 Task: Create a due date automation trigger when advanced on, on the monday of the week a card is due add fields without custom field "Resume" set to a number lower or equal to 1 and greater than 10 at 11:00 AM.
Action: Mouse moved to (1407, 108)
Screenshot: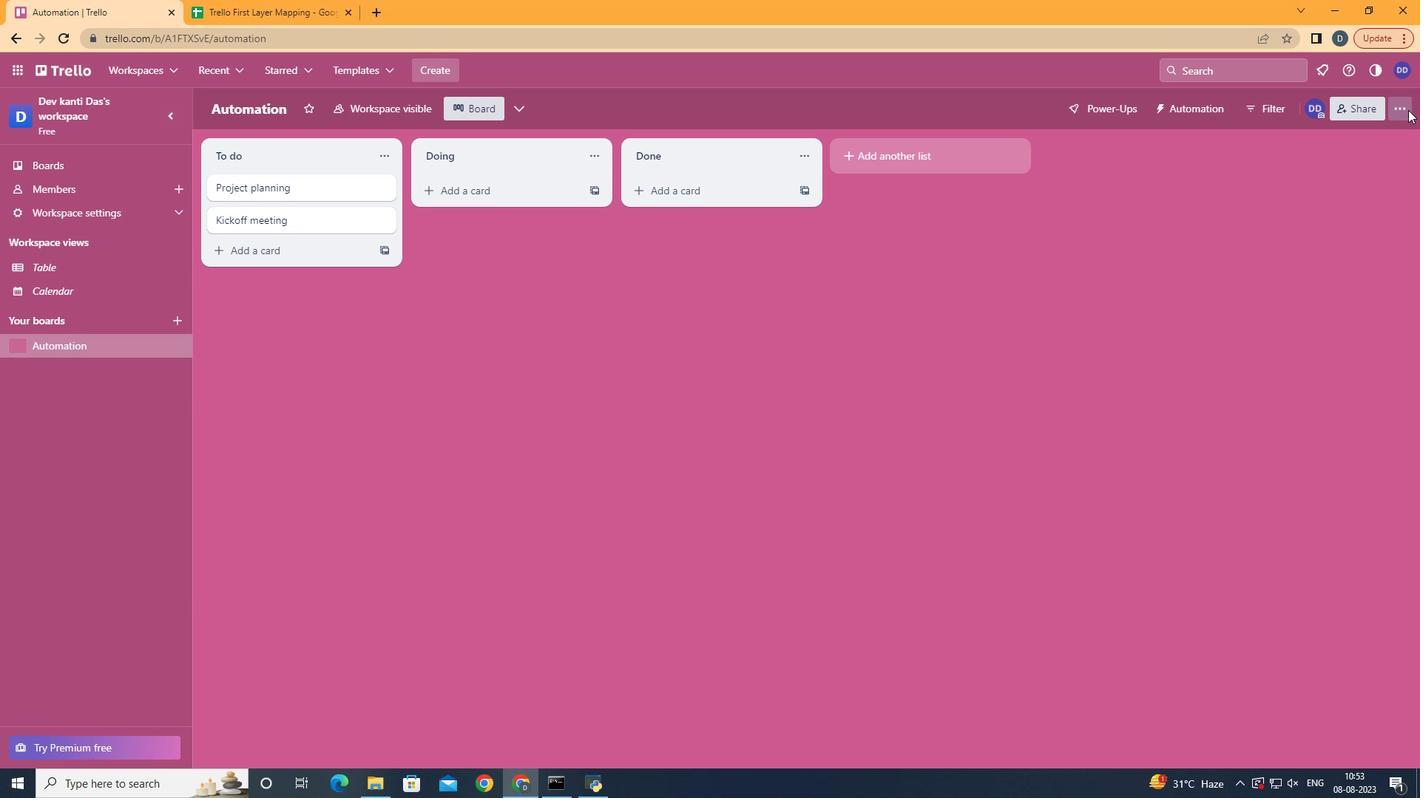 
Action: Mouse pressed left at (1407, 108)
Screenshot: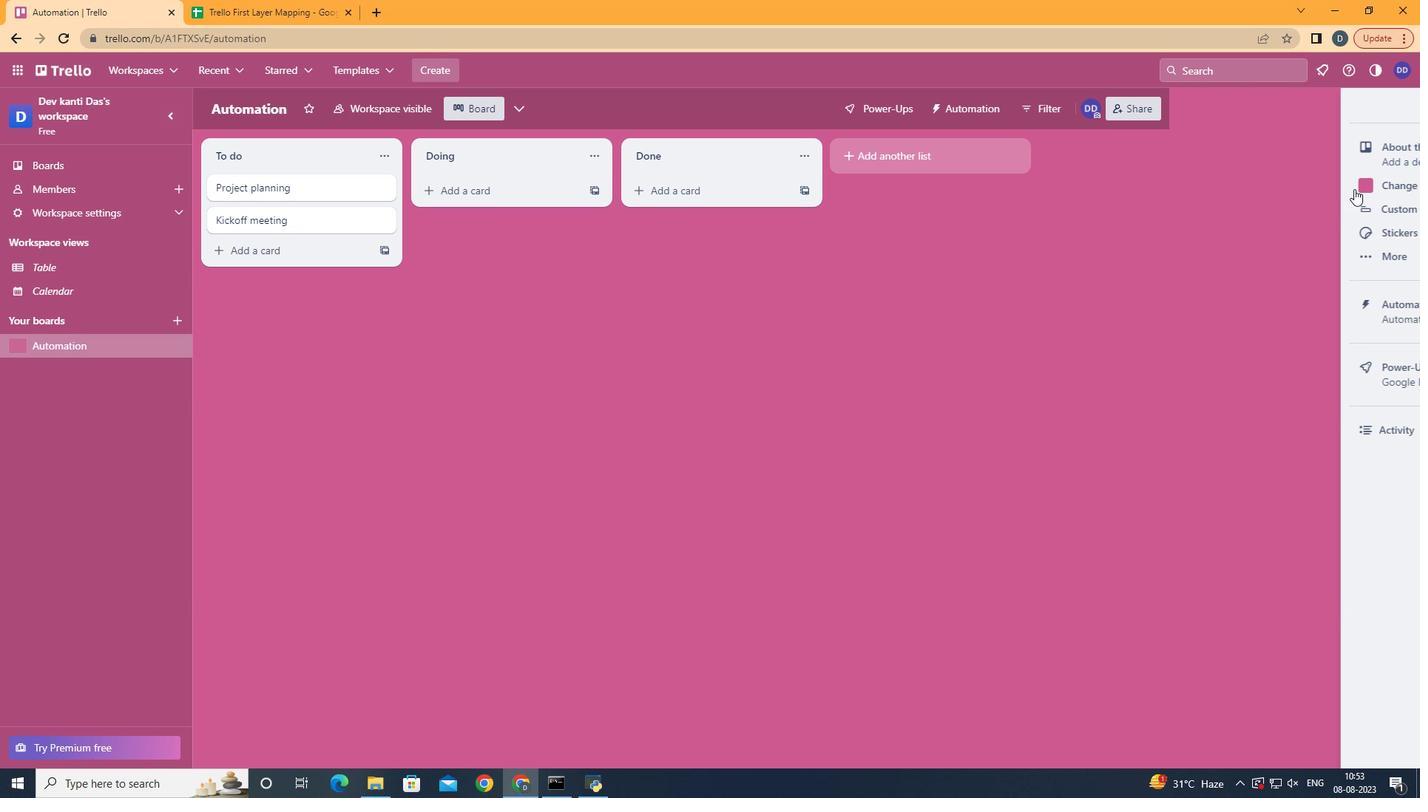 
Action: Mouse moved to (1289, 294)
Screenshot: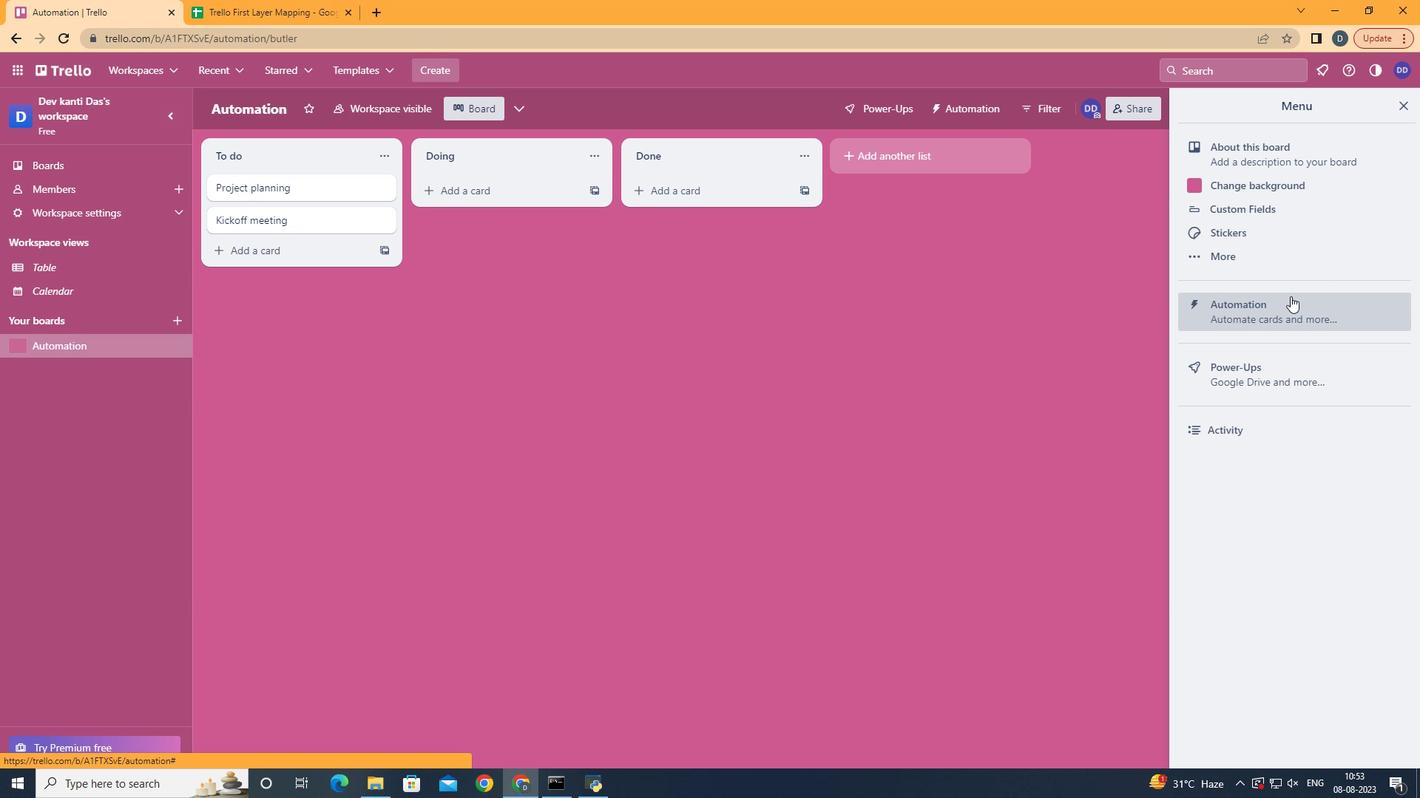 
Action: Mouse pressed left at (1289, 294)
Screenshot: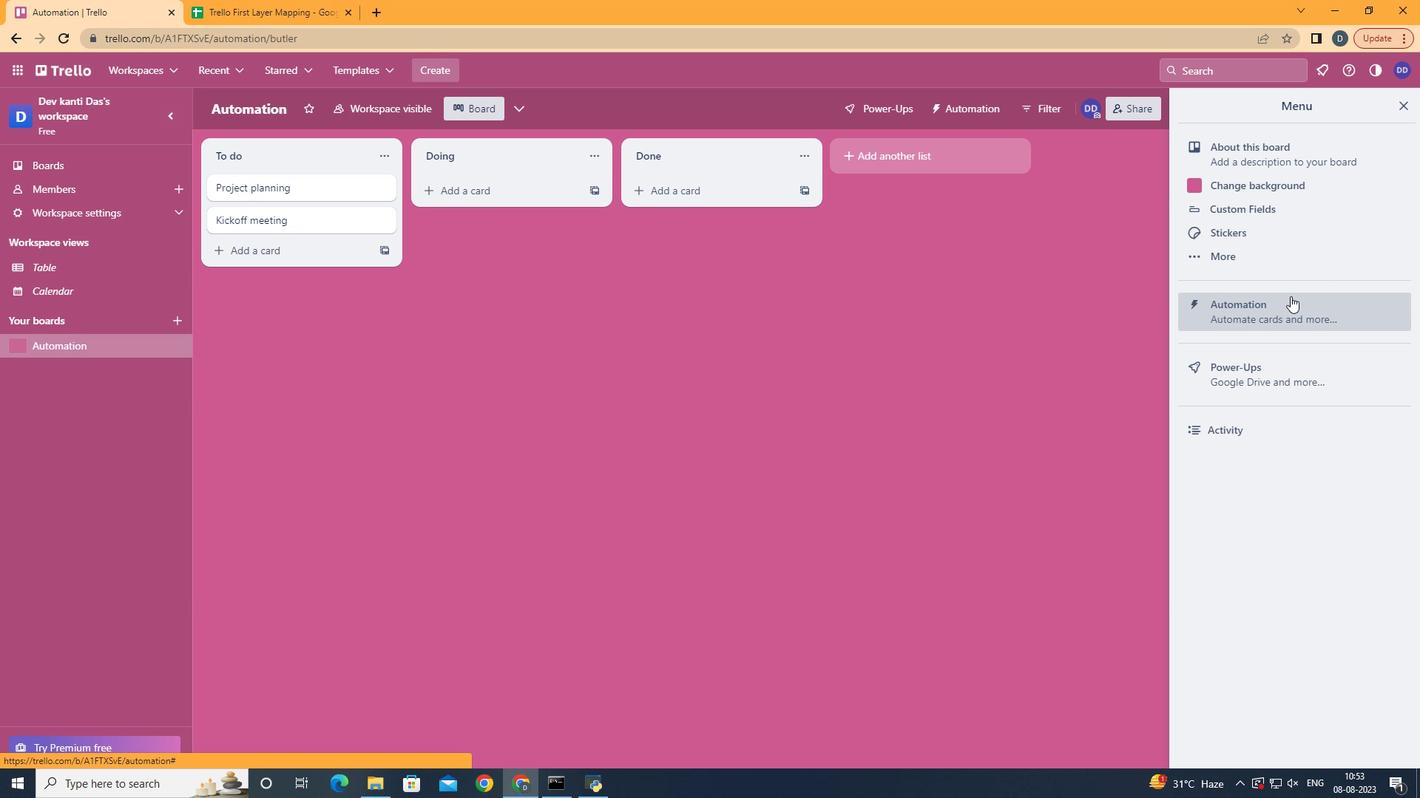 
Action: Mouse moved to (264, 304)
Screenshot: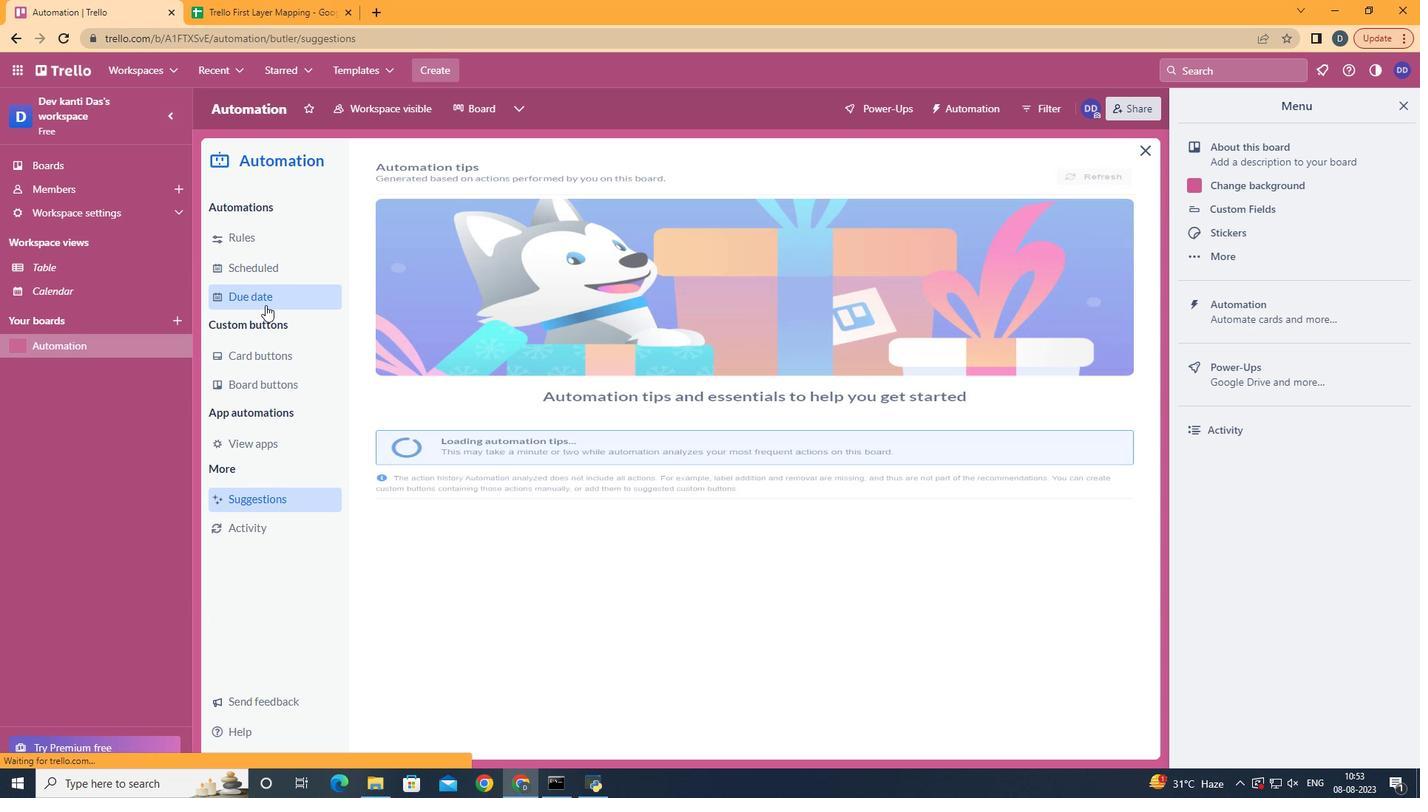 
Action: Mouse pressed left at (264, 304)
Screenshot: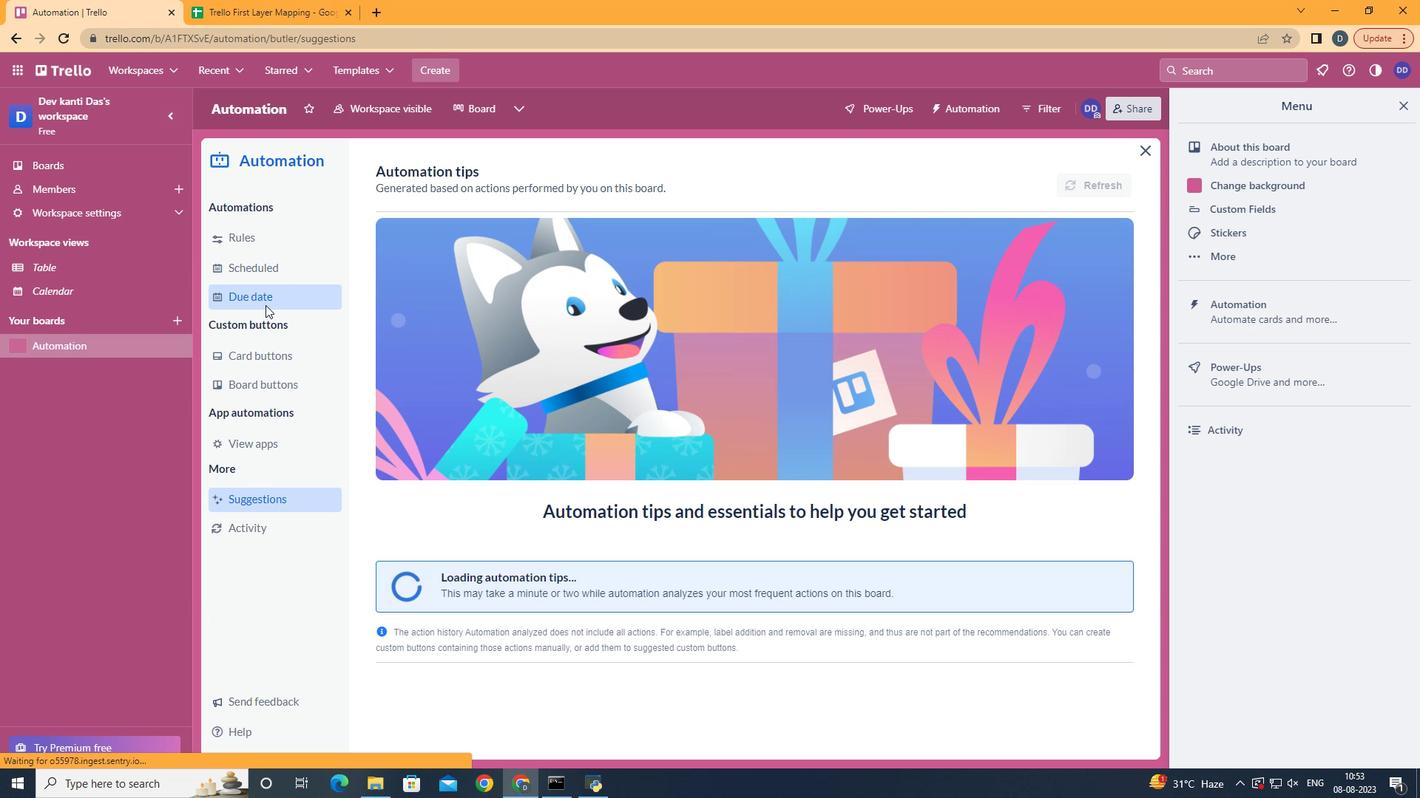 
Action: Mouse moved to (1052, 176)
Screenshot: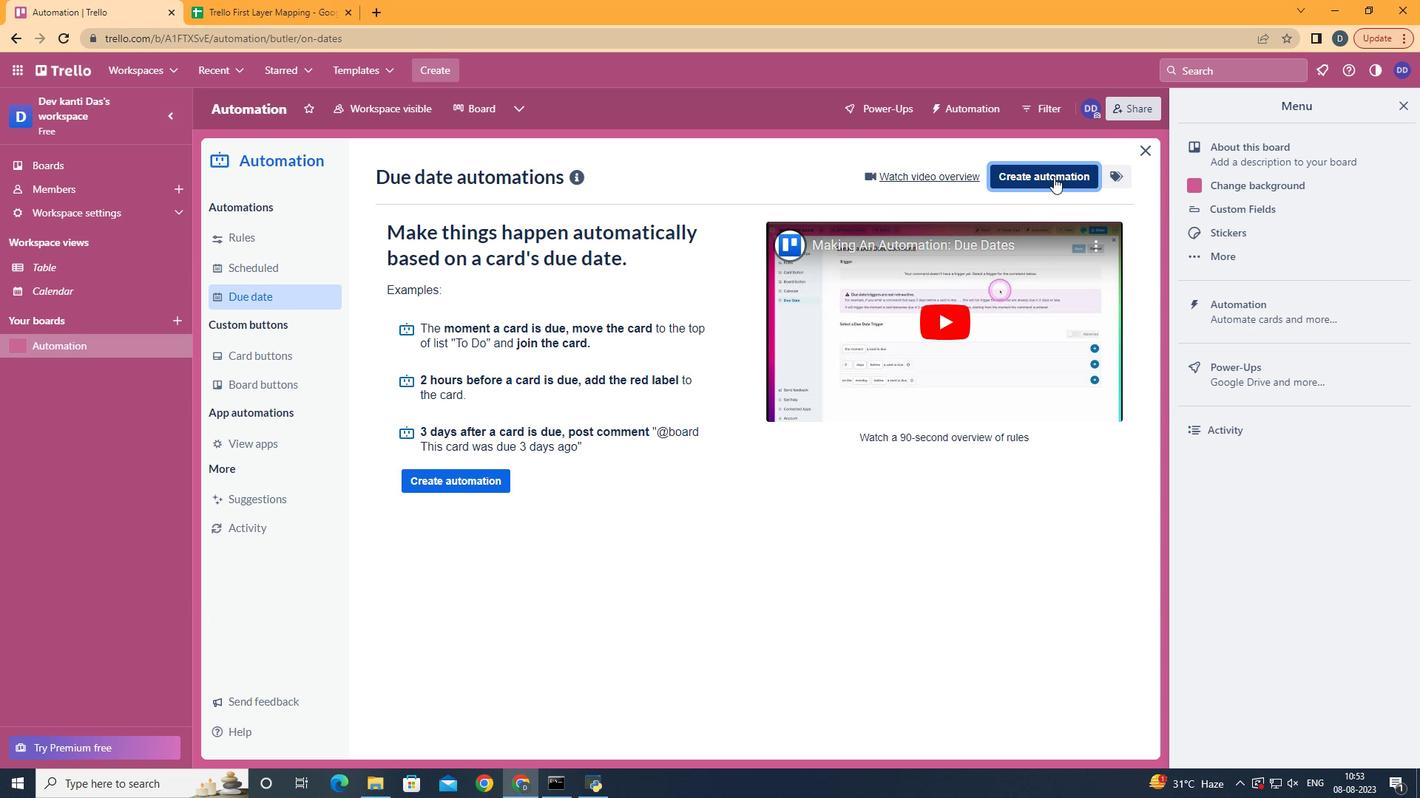
Action: Mouse pressed left at (1052, 176)
Screenshot: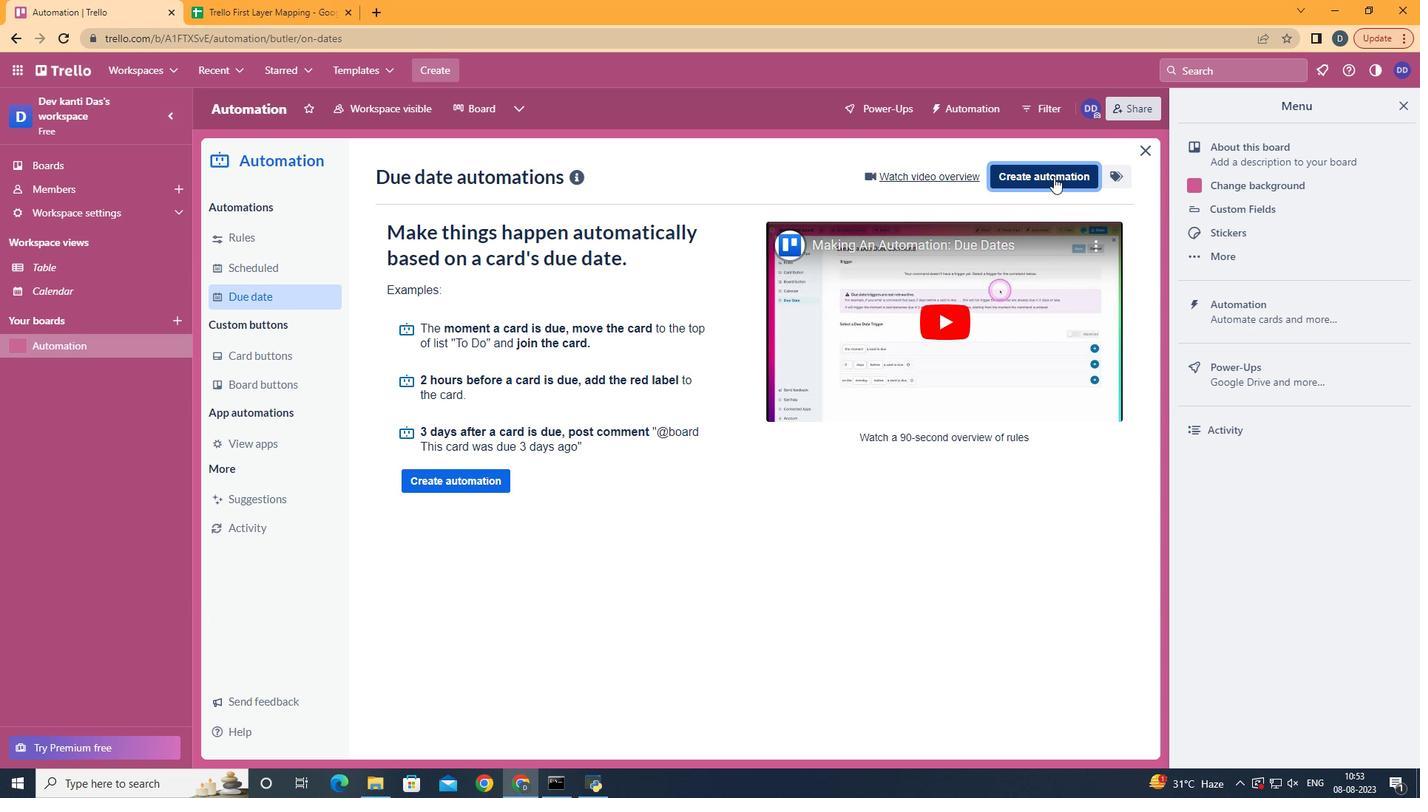 
Action: Mouse moved to (740, 322)
Screenshot: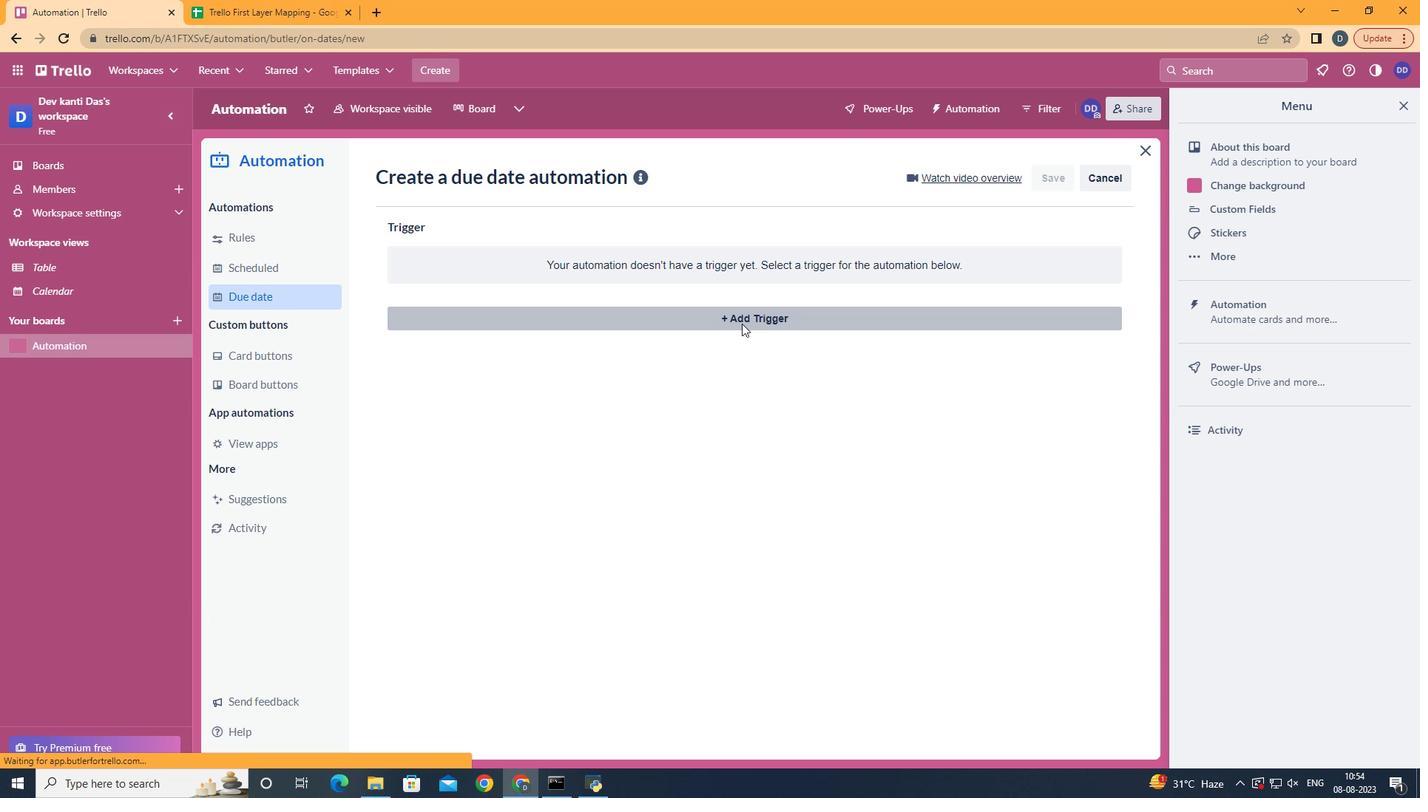 
Action: Mouse pressed left at (740, 322)
Screenshot: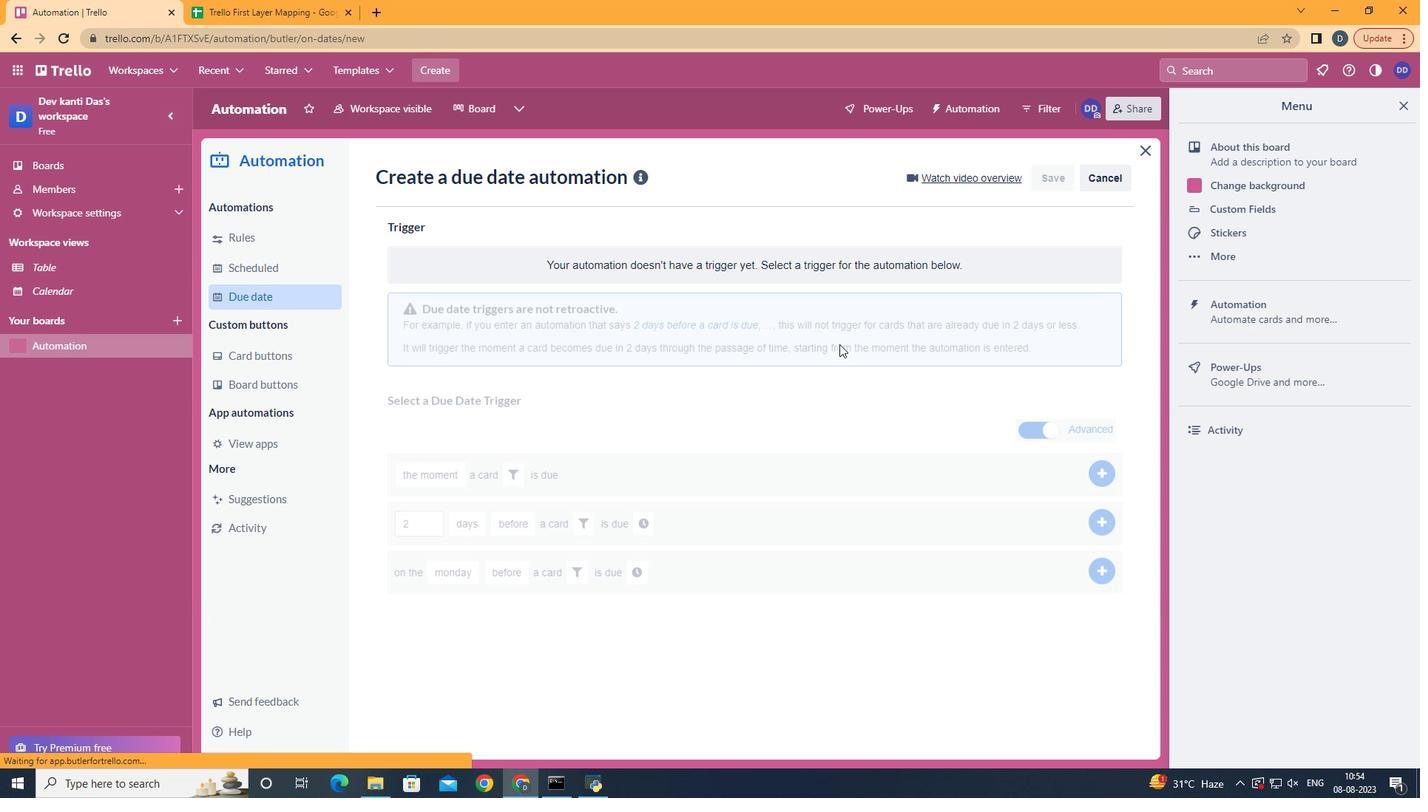 
Action: Mouse moved to (480, 381)
Screenshot: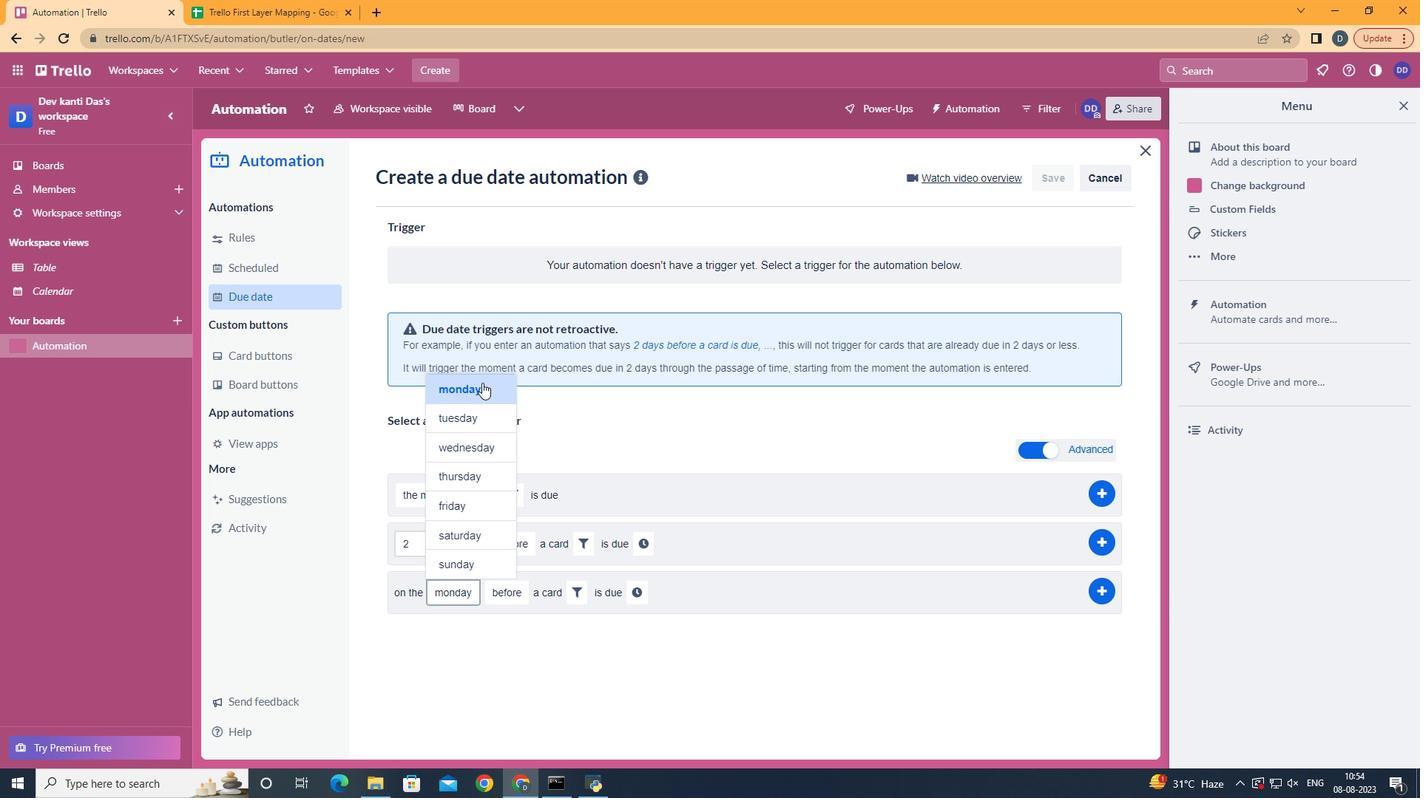 
Action: Mouse pressed left at (480, 381)
Screenshot: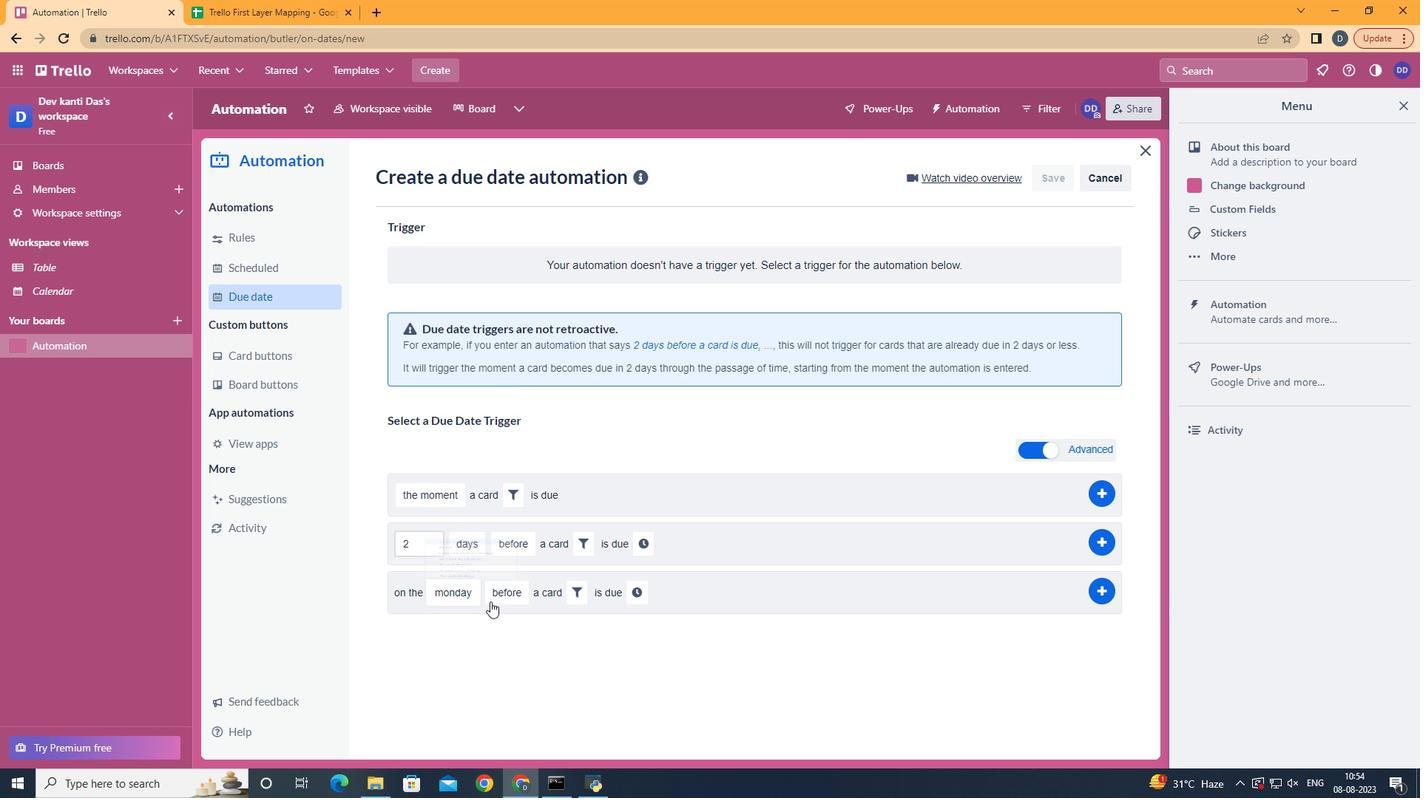 
Action: Mouse moved to (530, 685)
Screenshot: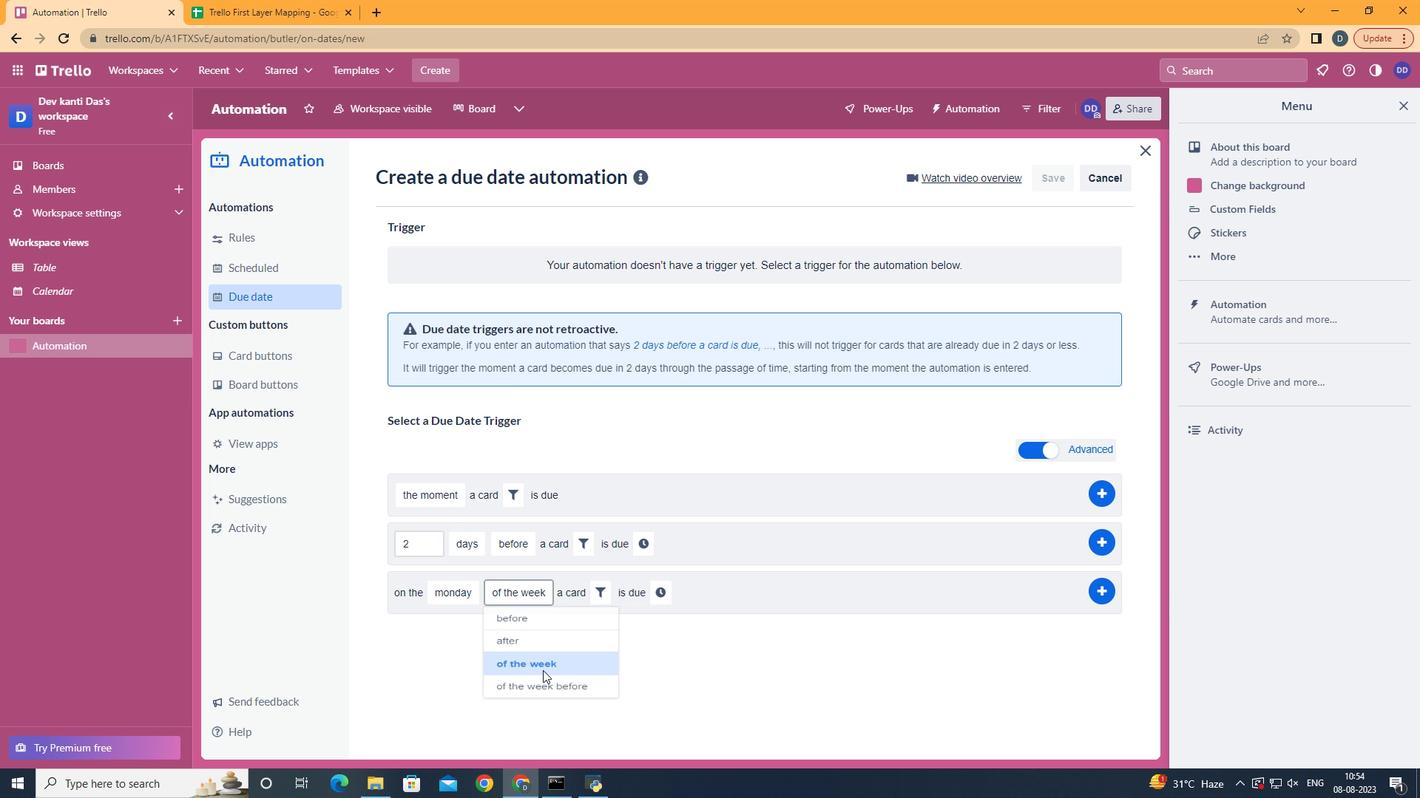
Action: Mouse pressed left at (530, 685)
Screenshot: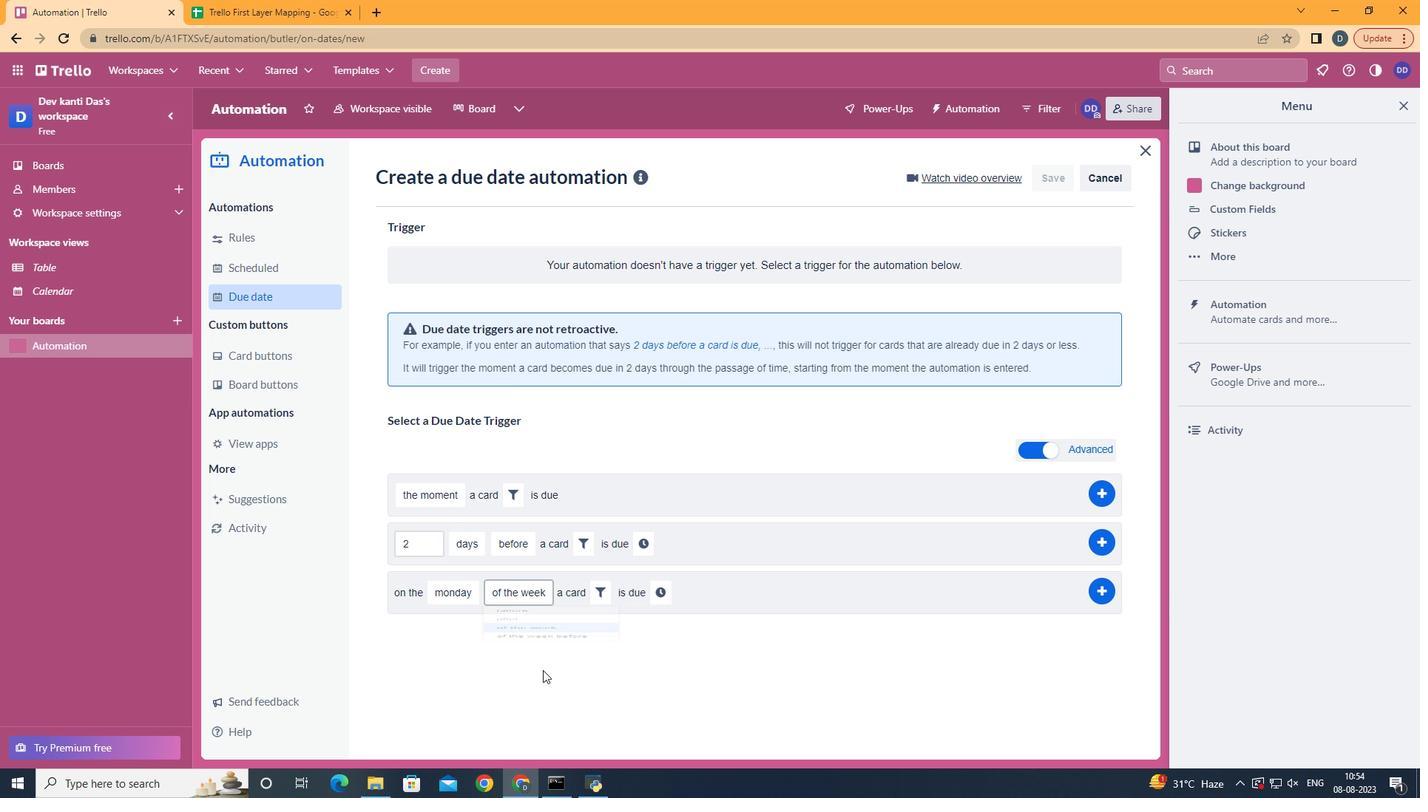 
Action: Mouse moved to (604, 601)
Screenshot: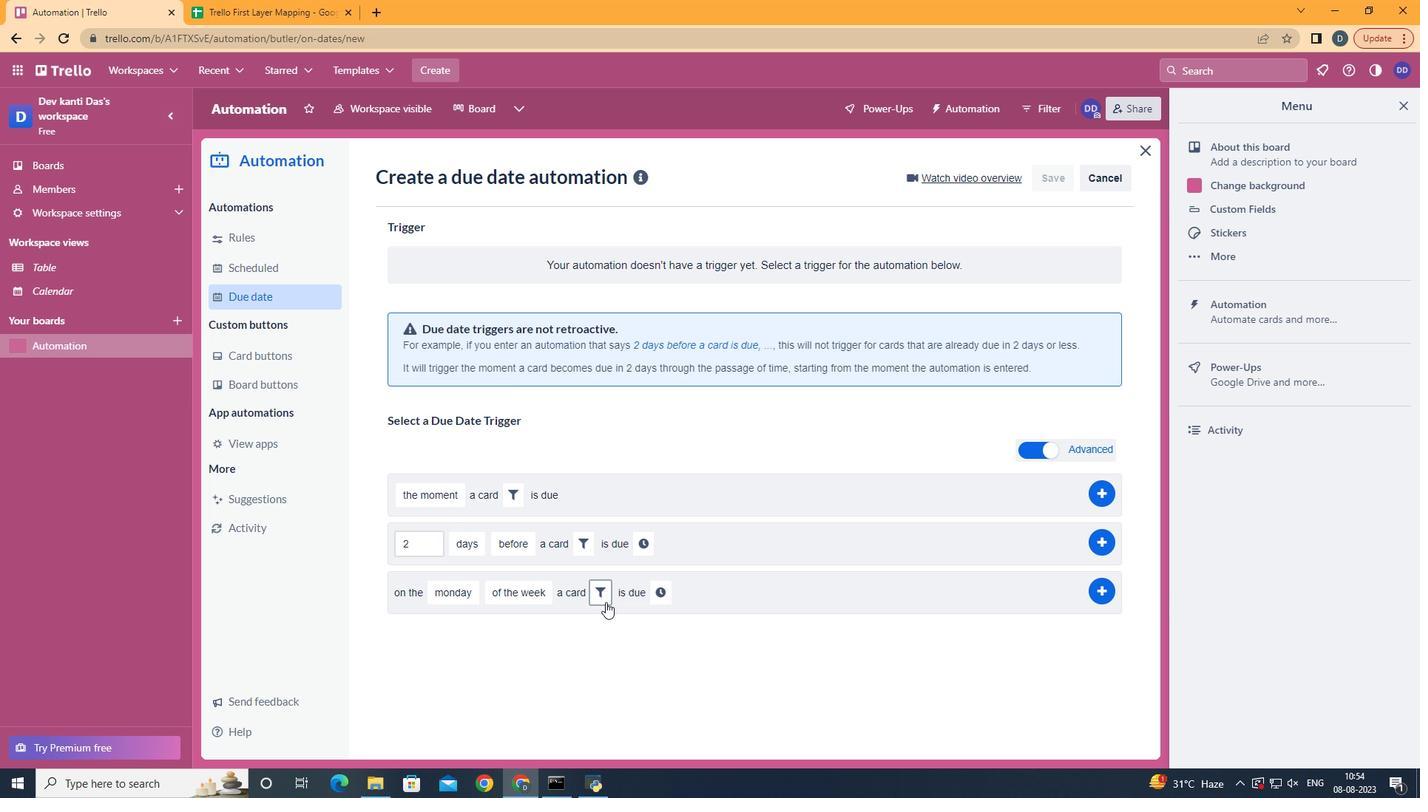 
Action: Mouse pressed left at (604, 601)
Screenshot: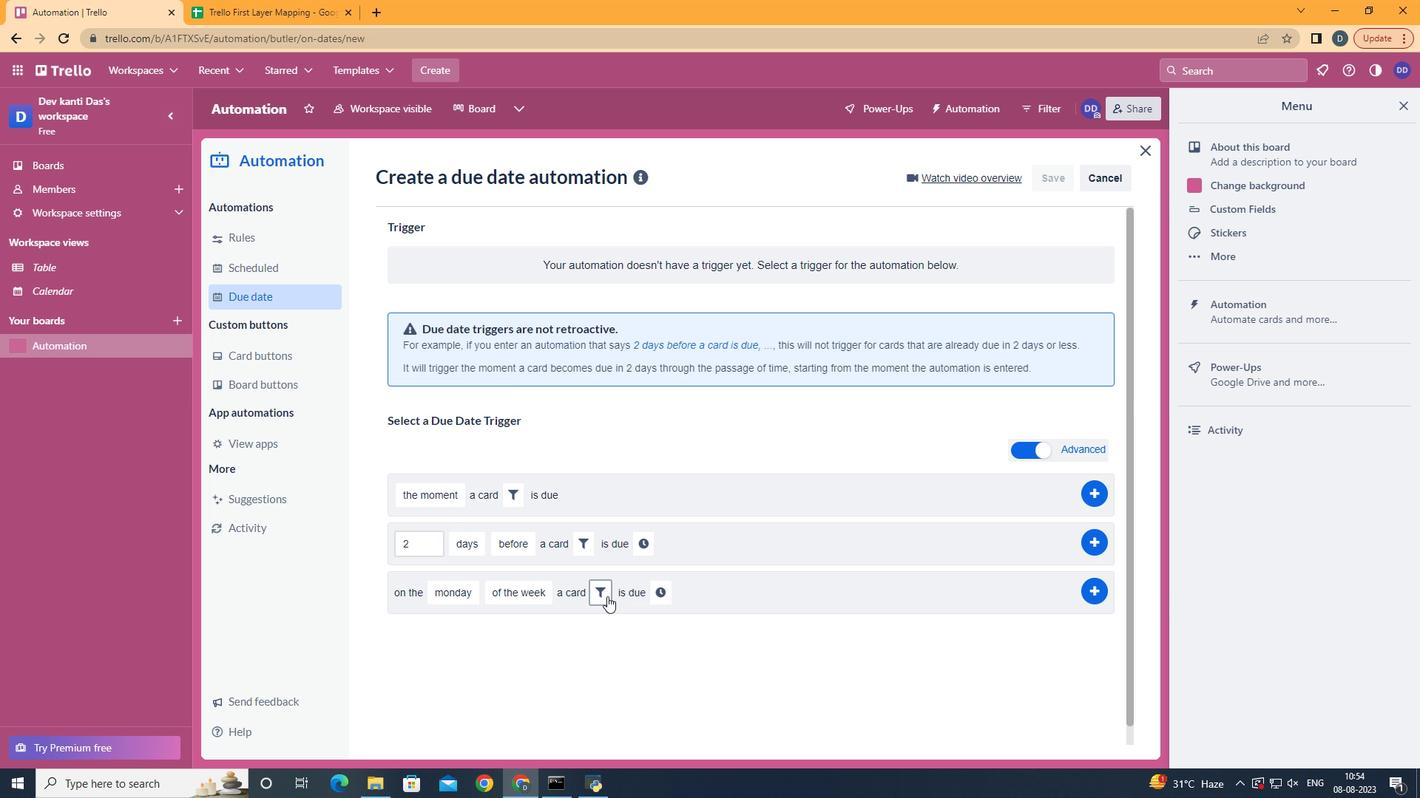 
Action: Mouse moved to (835, 639)
Screenshot: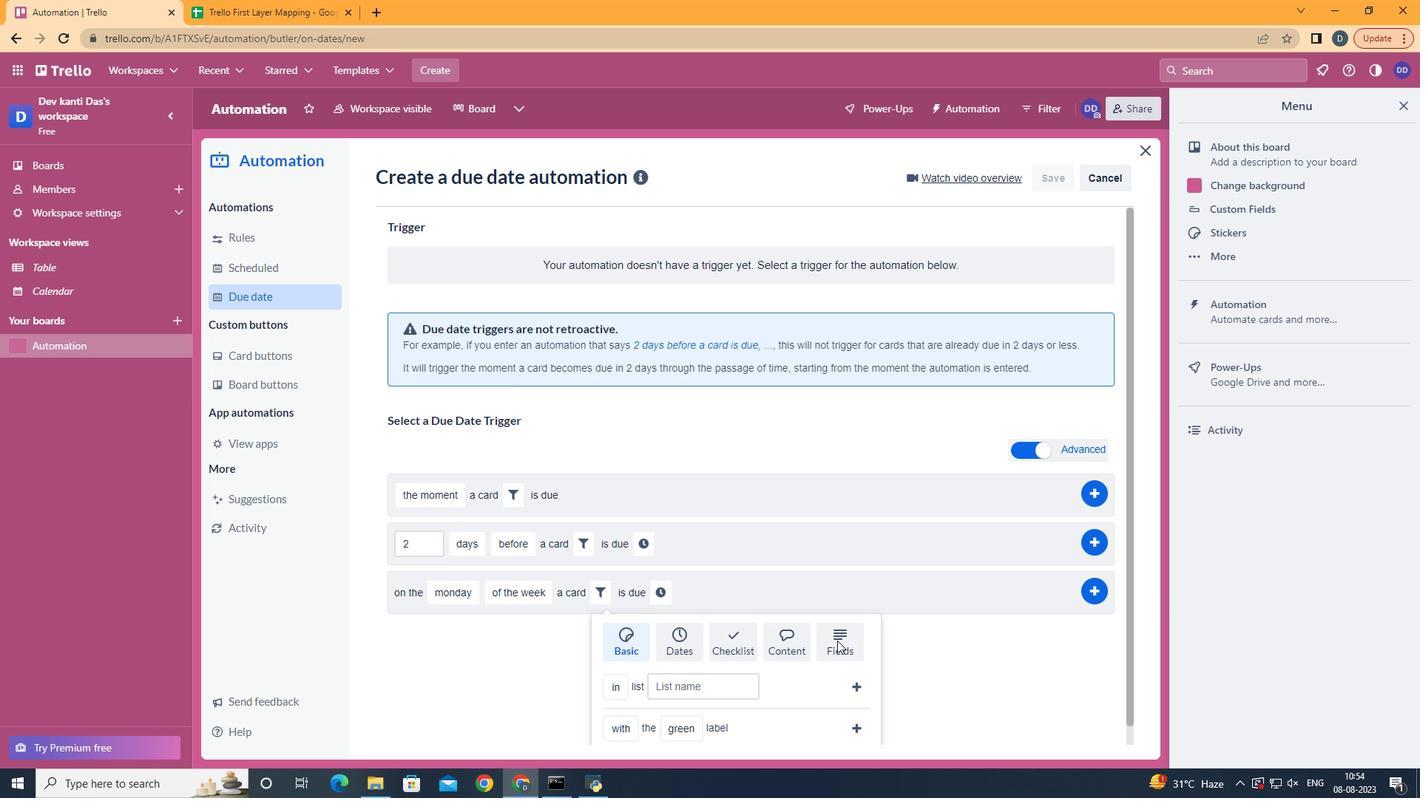 
Action: Mouse pressed left at (835, 639)
Screenshot: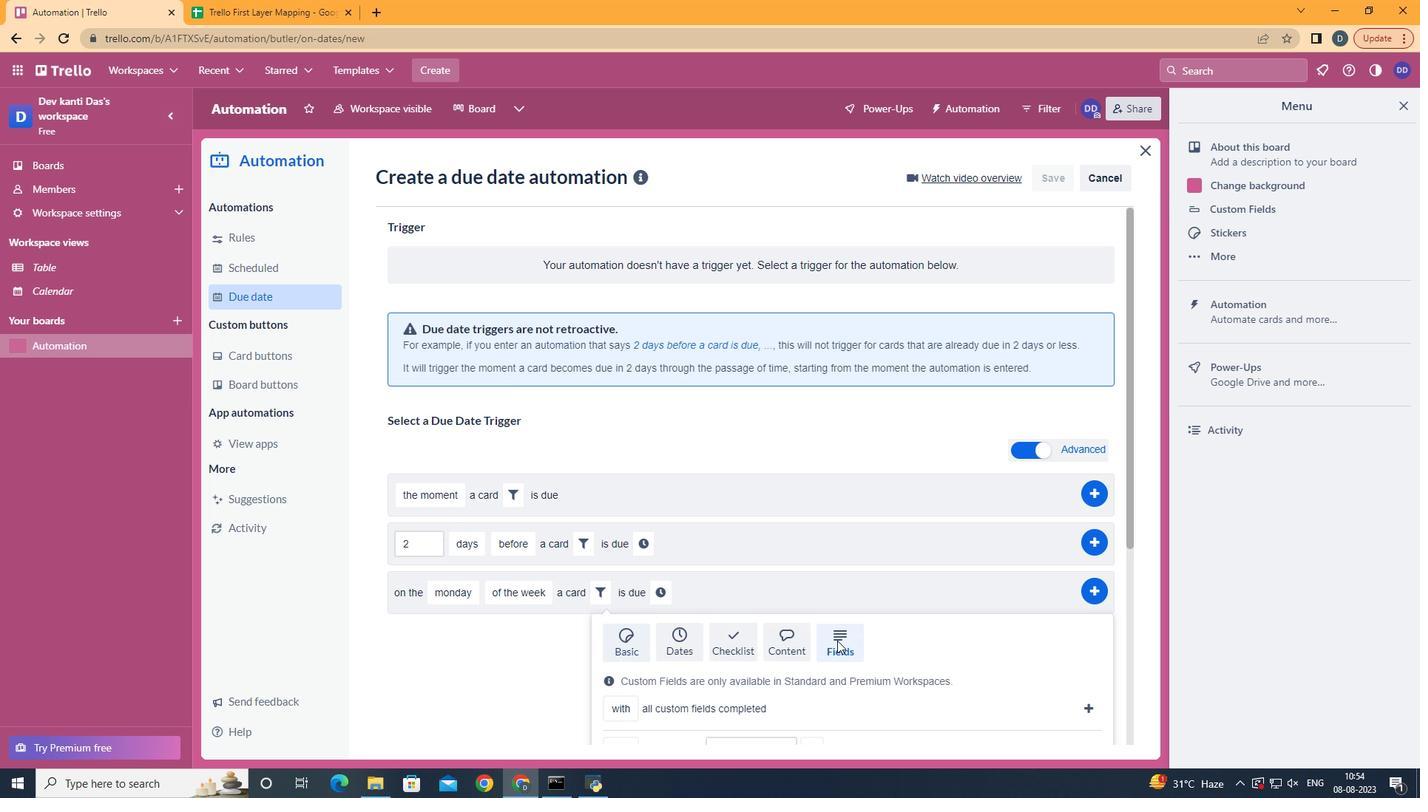 
Action: Mouse scrolled (835, 639) with delta (0, 0)
Screenshot: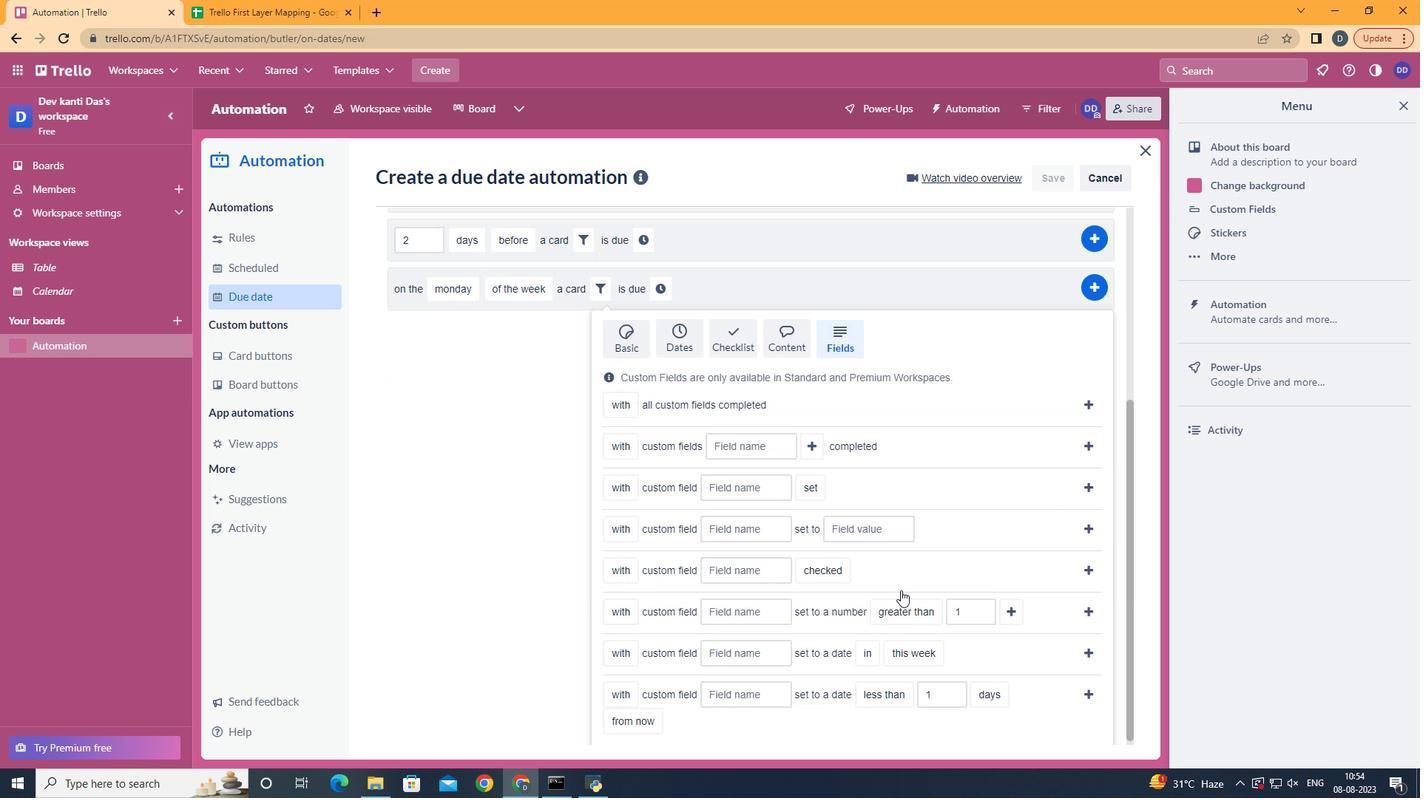 
Action: Mouse scrolled (835, 639) with delta (0, 0)
Screenshot: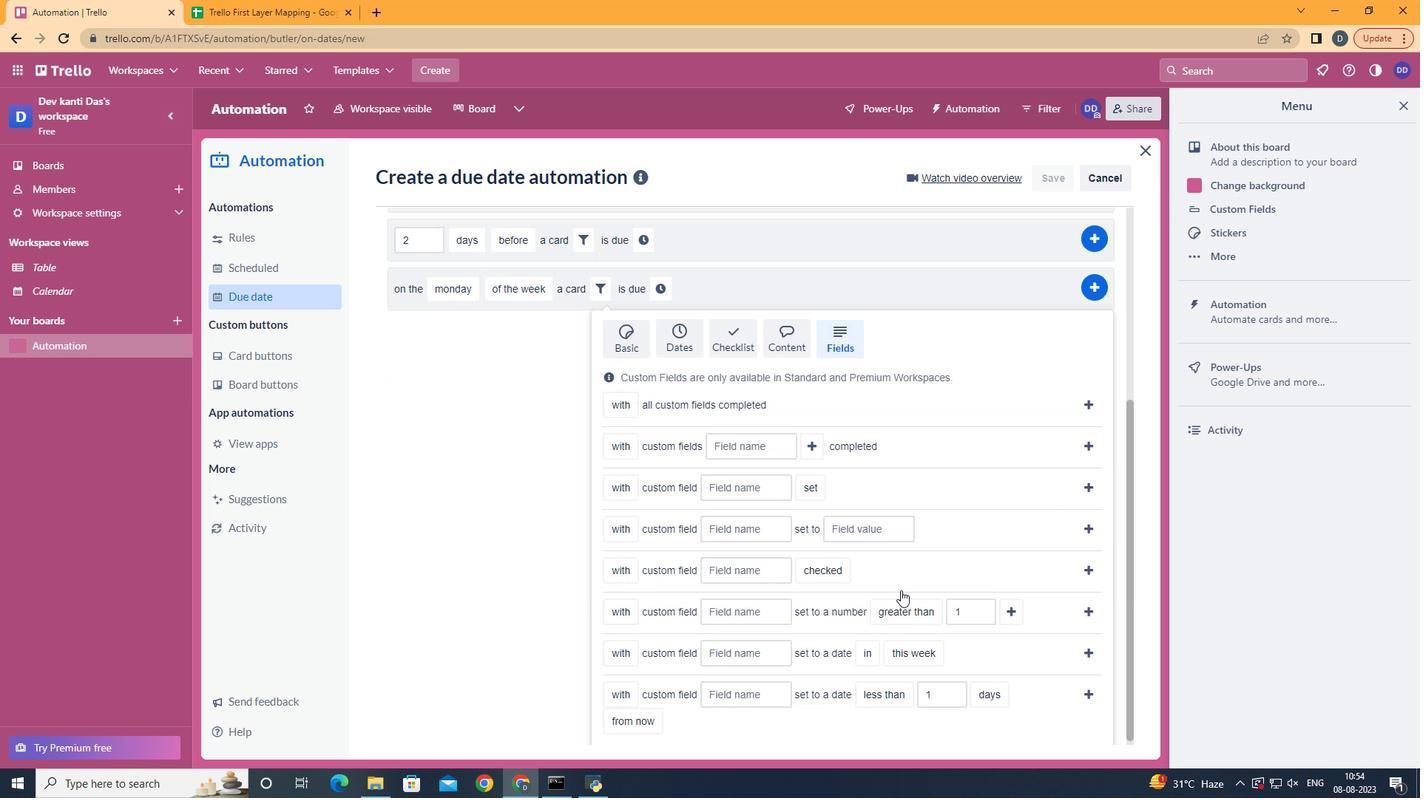
Action: Mouse scrolled (835, 639) with delta (0, 0)
Screenshot: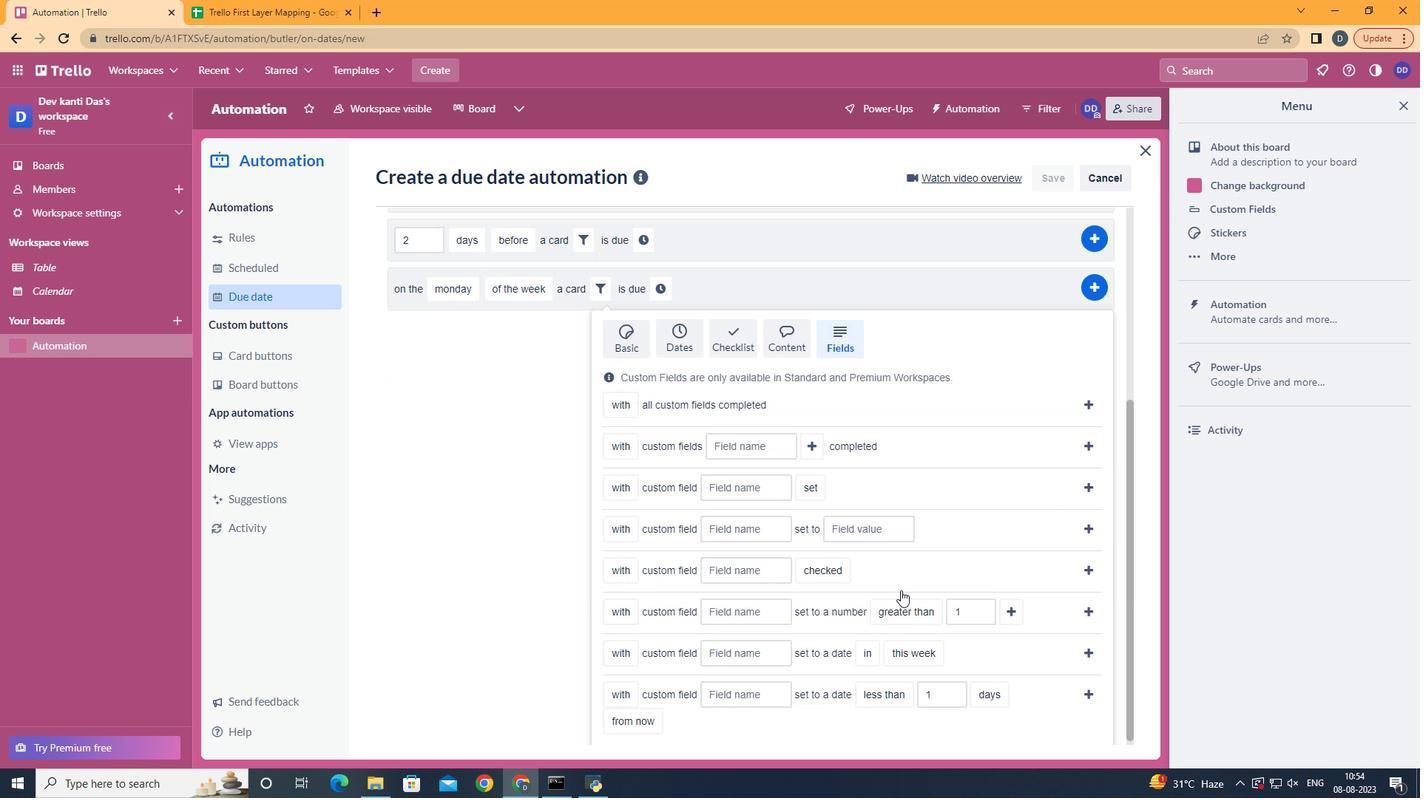 
Action: Mouse scrolled (835, 639) with delta (0, 0)
Screenshot: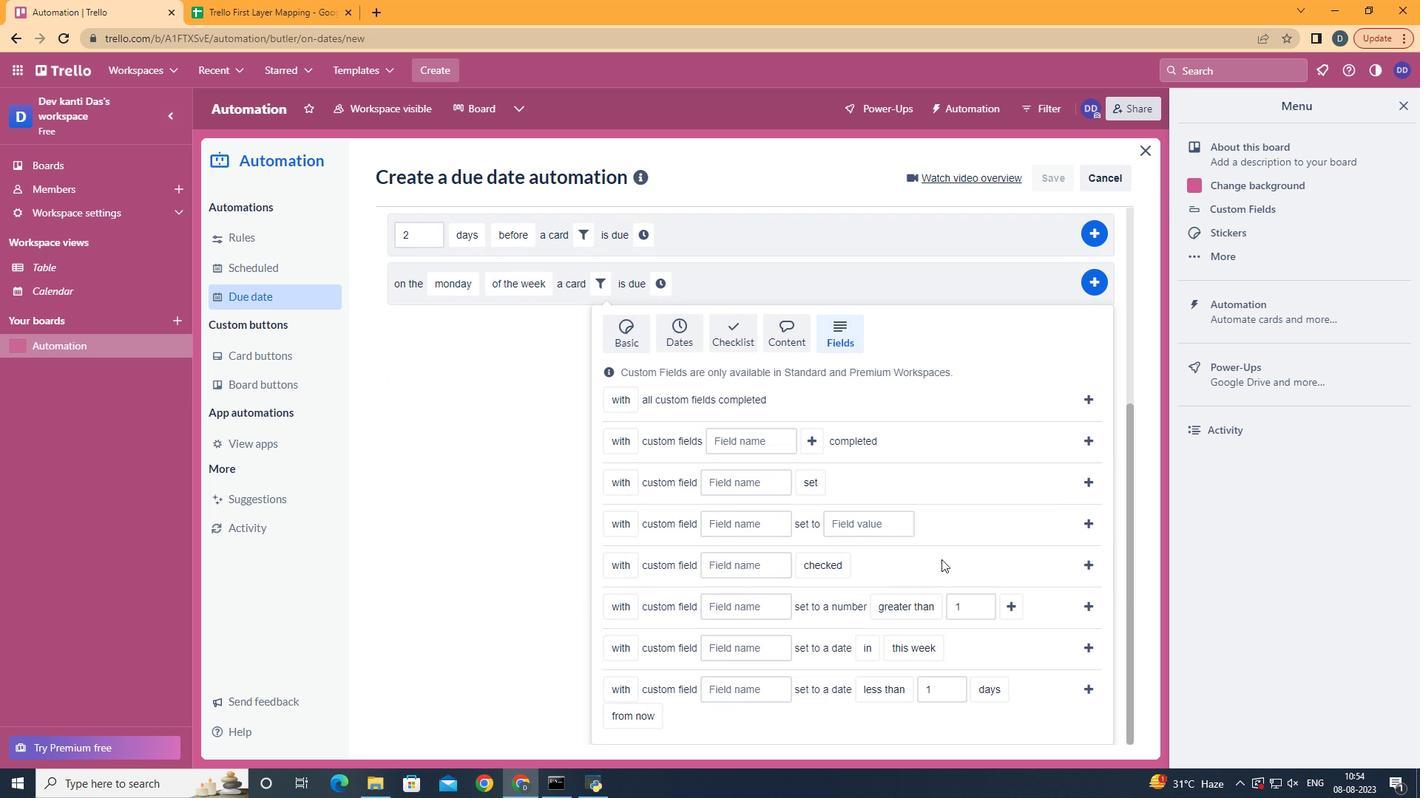 
Action: Mouse scrolled (835, 639) with delta (0, 0)
Screenshot: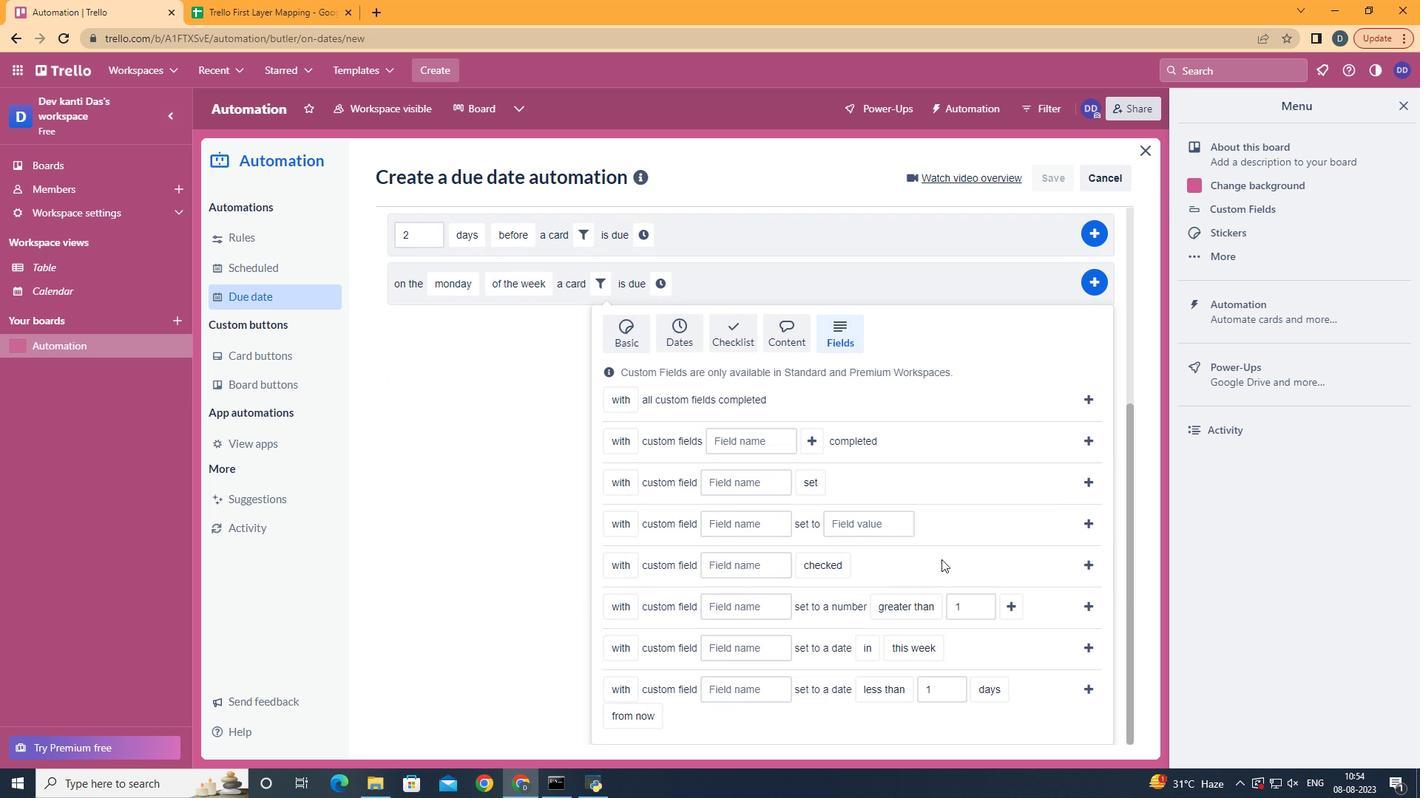 
Action: Mouse scrolled (835, 639) with delta (0, 0)
Screenshot: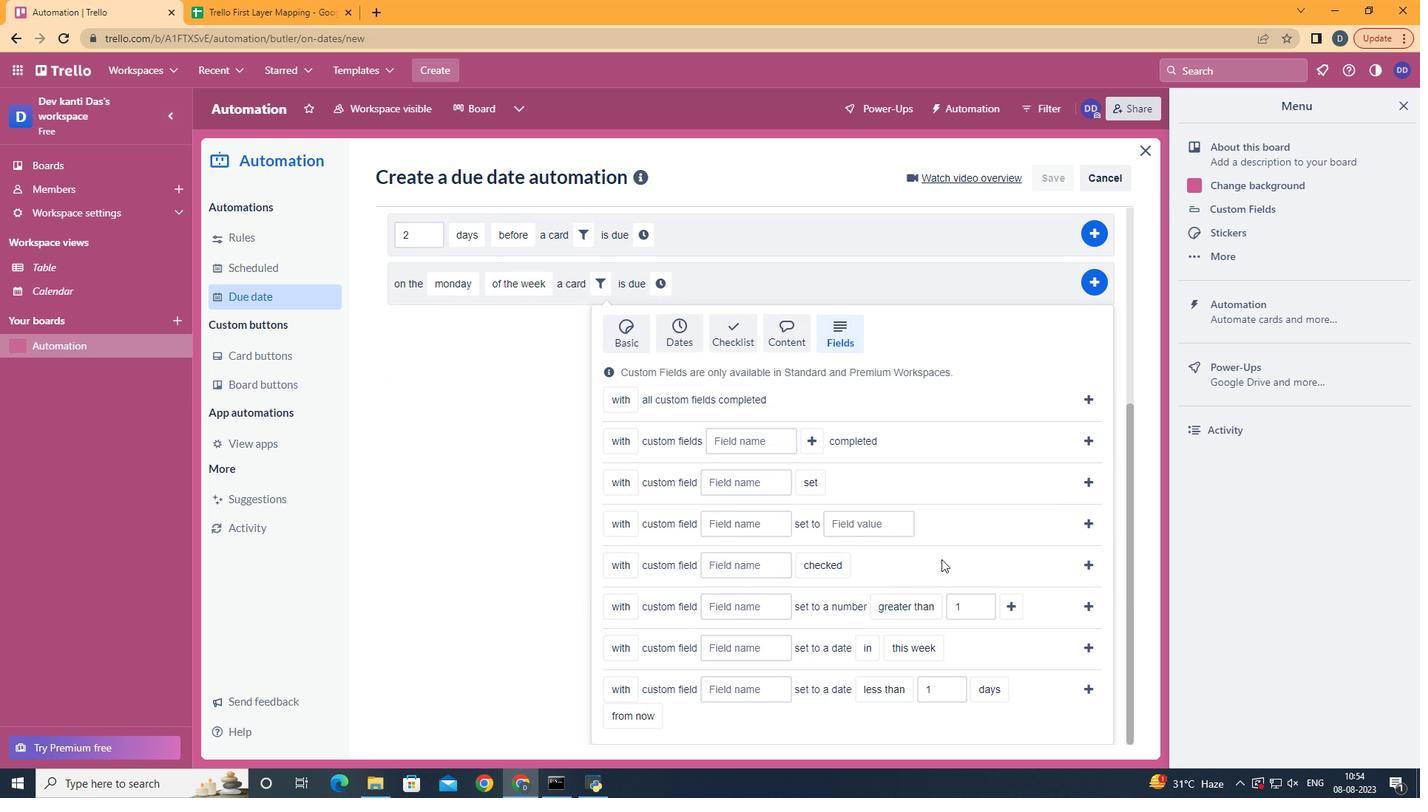 
Action: Mouse moved to (637, 666)
Screenshot: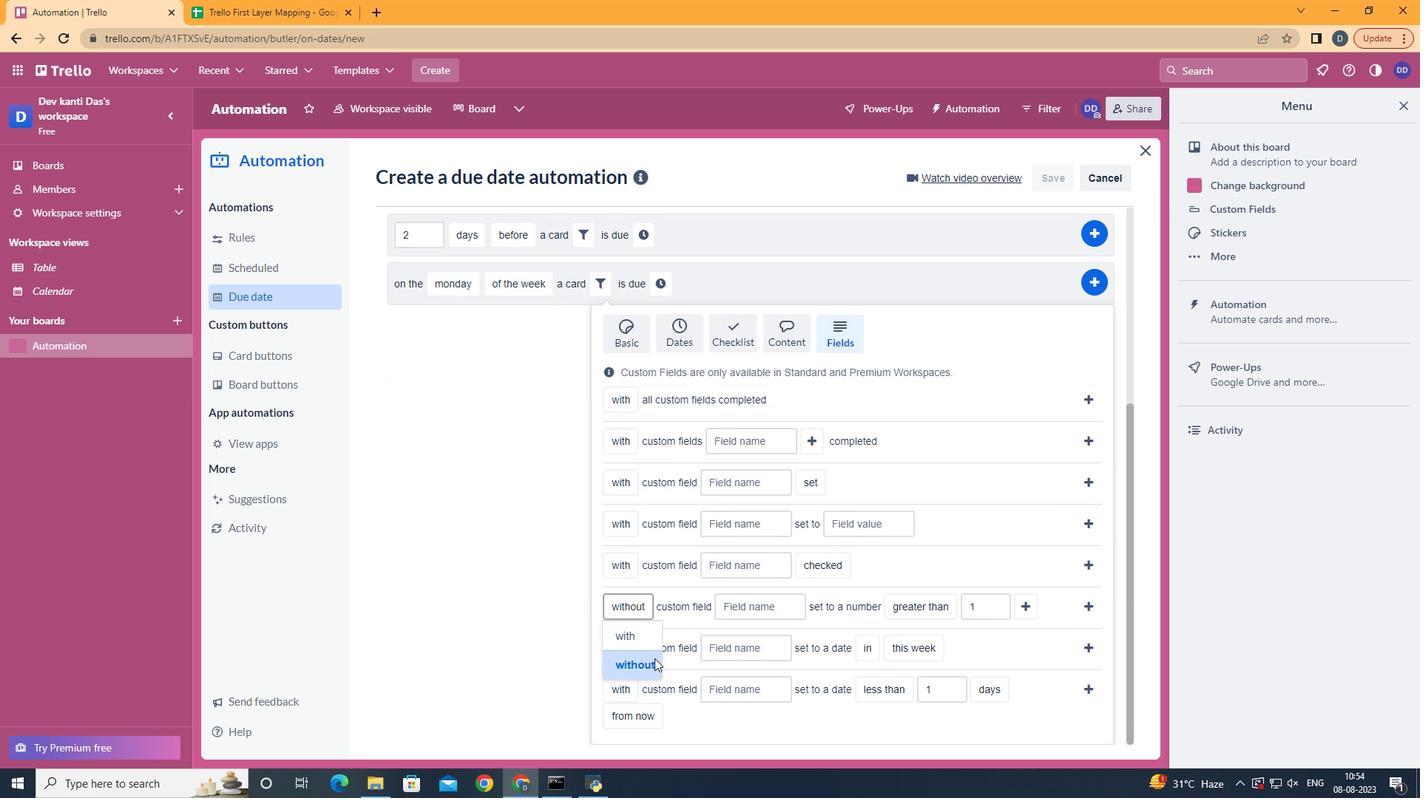 
Action: Mouse pressed left at (637, 666)
Screenshot: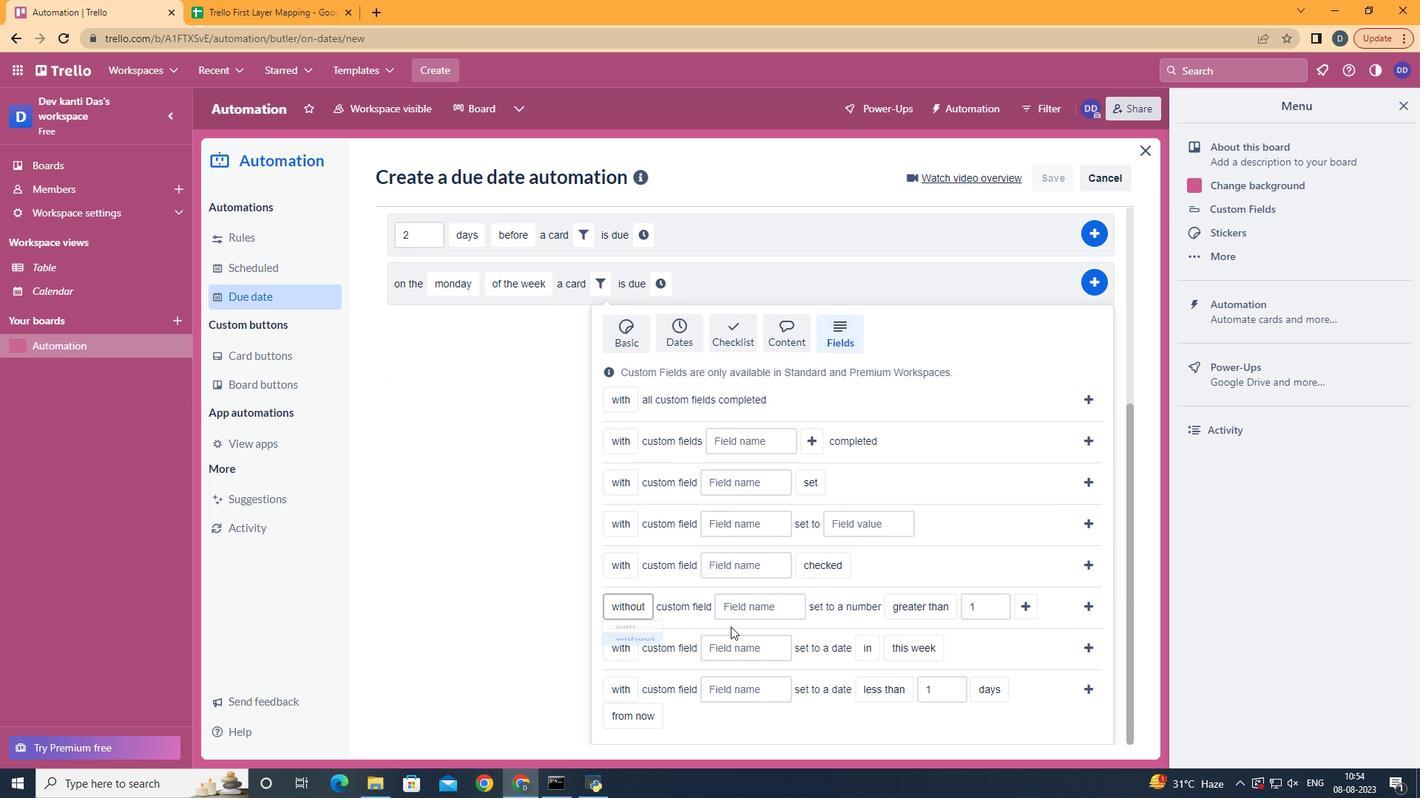 
Action: Mouse moved to (765, 611)
Screenshot: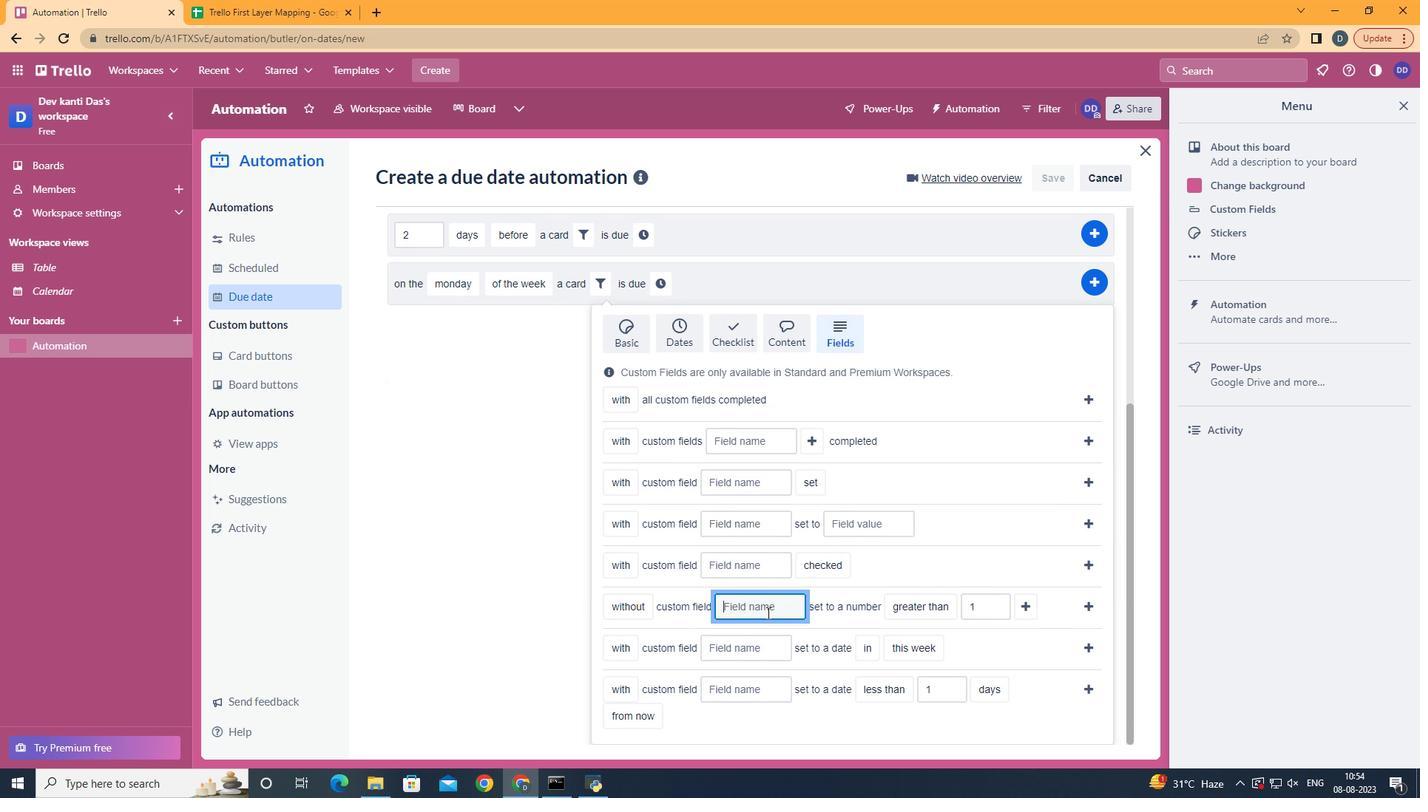 
Action: Mouse pressed left at (765, 611)
Screenshot: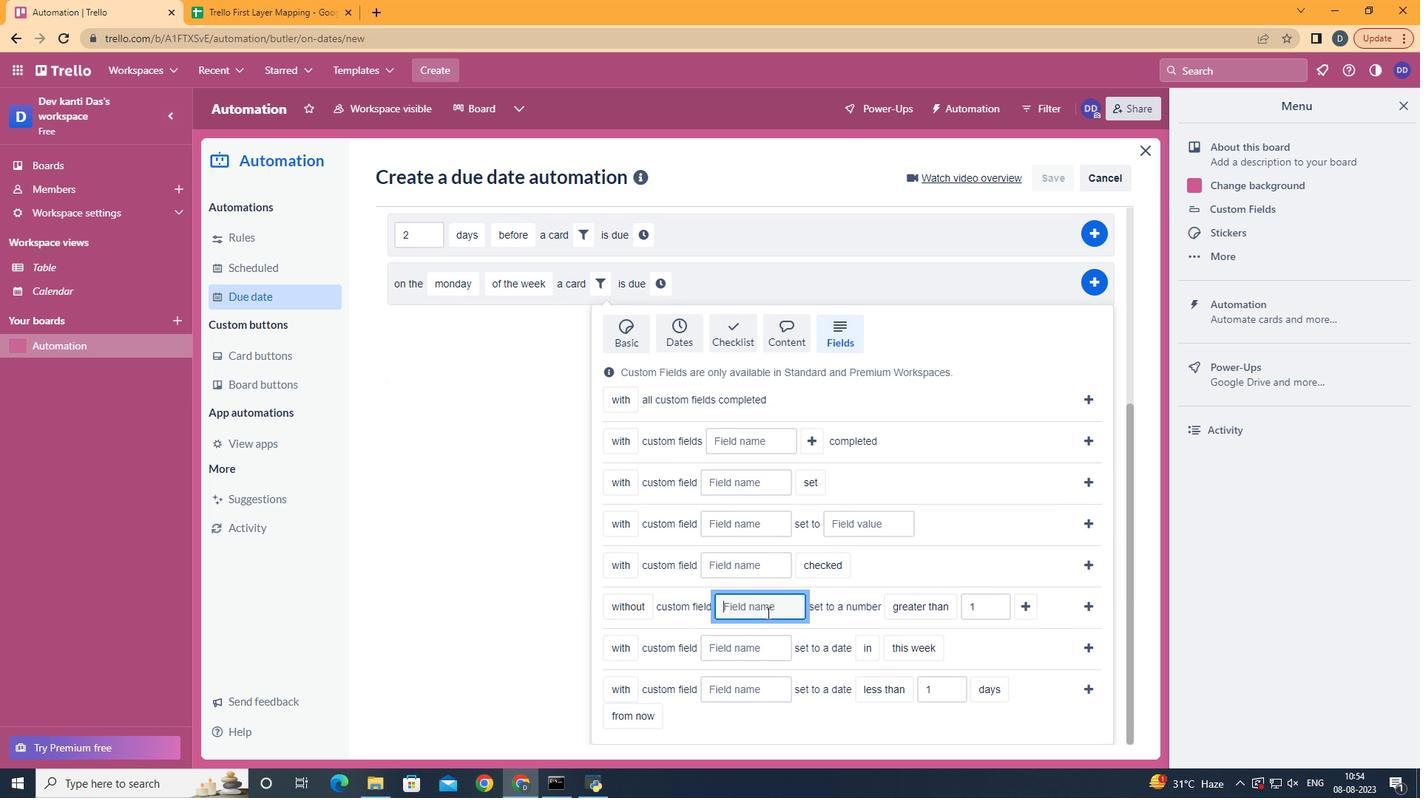 
Action: Key pressed <Key.shift>Resume
Screenshot: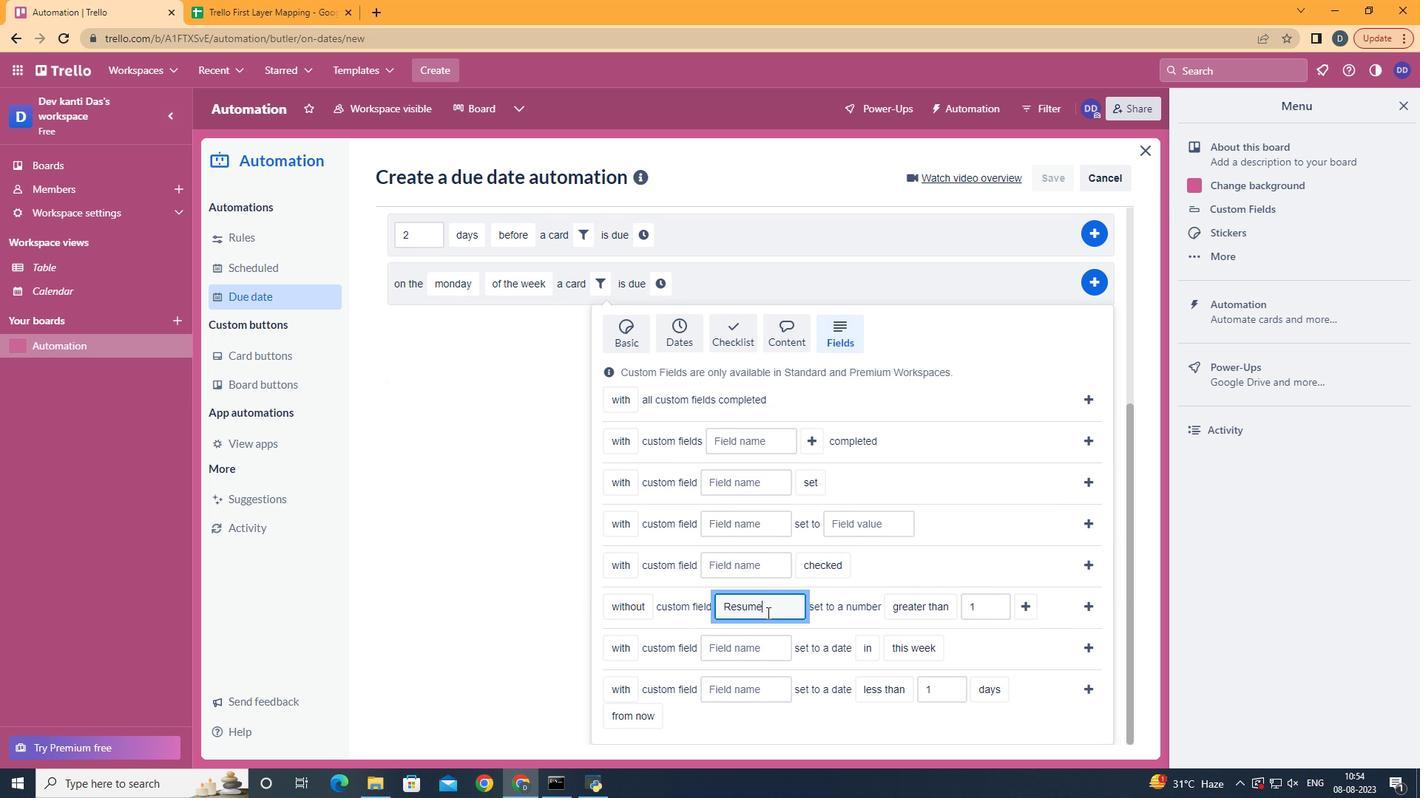 
Action: Mouse moved to (935, 716)
Screenshot: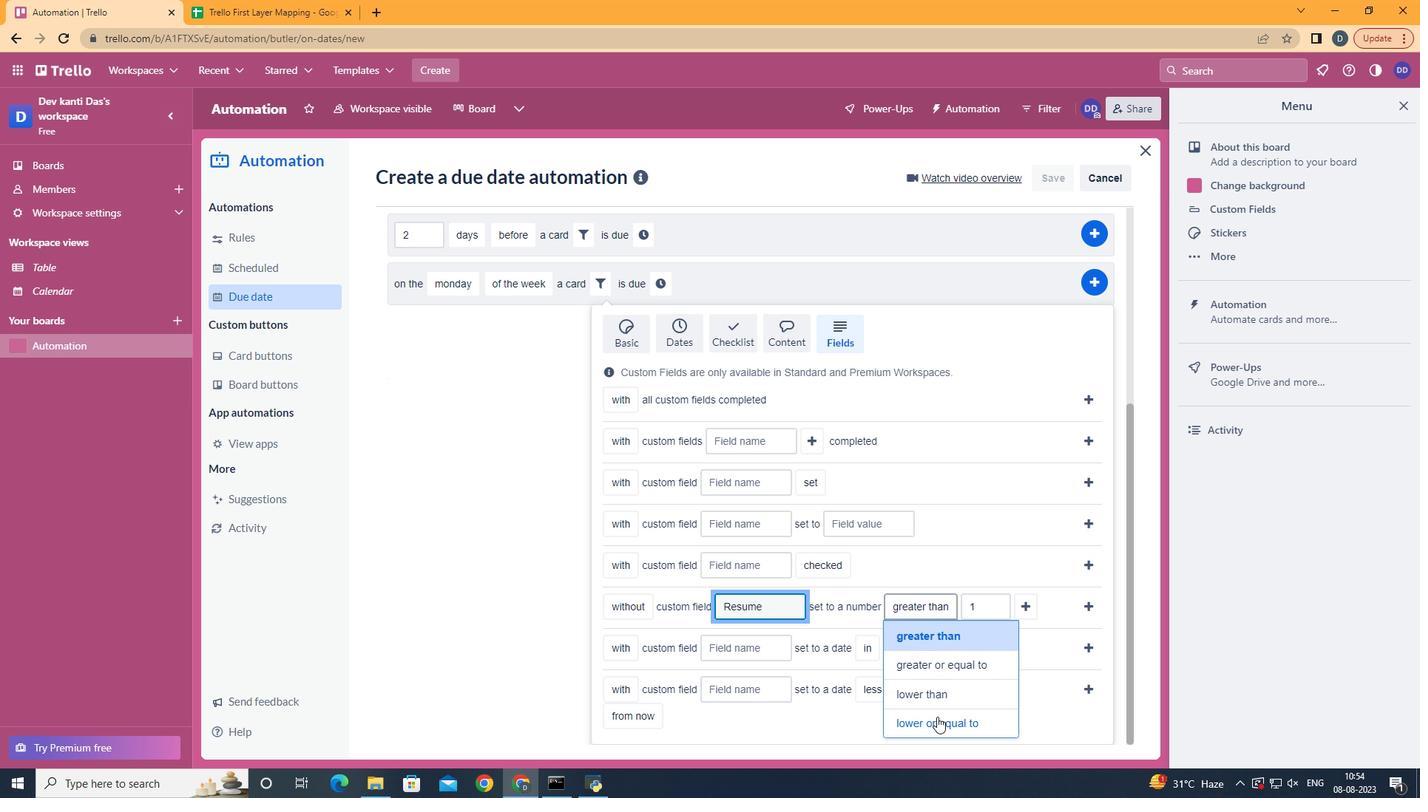 
Action: Mouse pressed left at (935, 716)
Screenshot: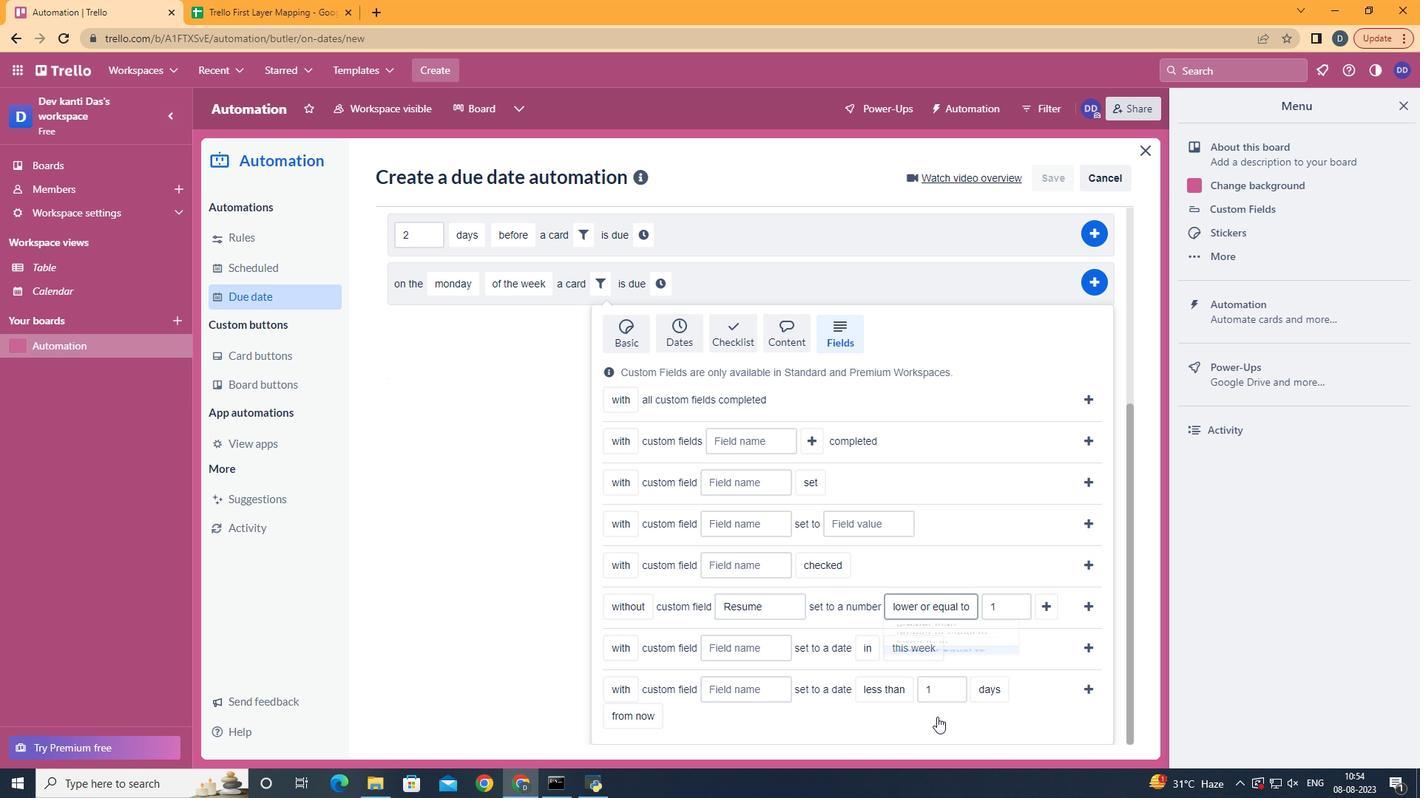 
Action: Mouse moved to (1042, 607)
Screenshot: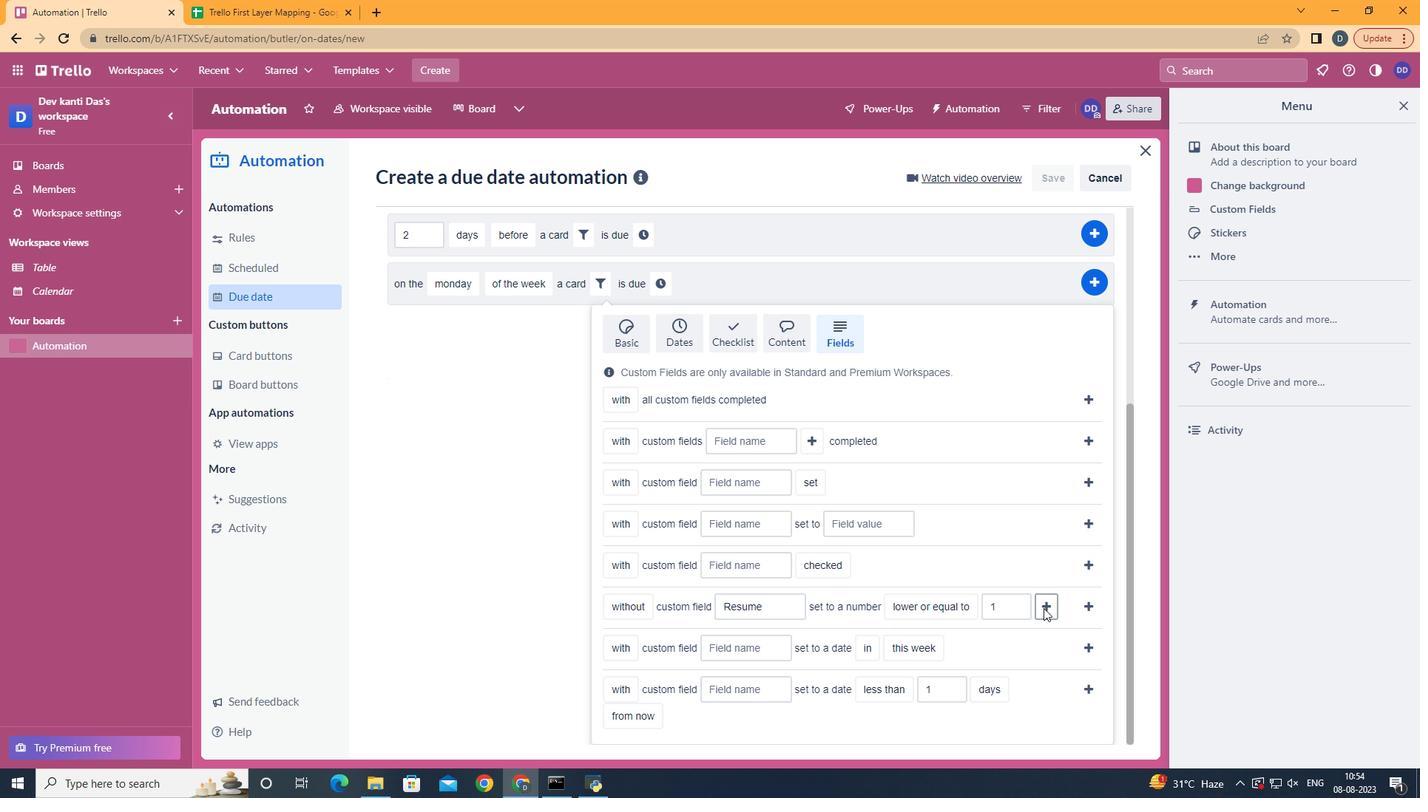 
Action: Mouse pressed left at (1042, 607)
Screenshot: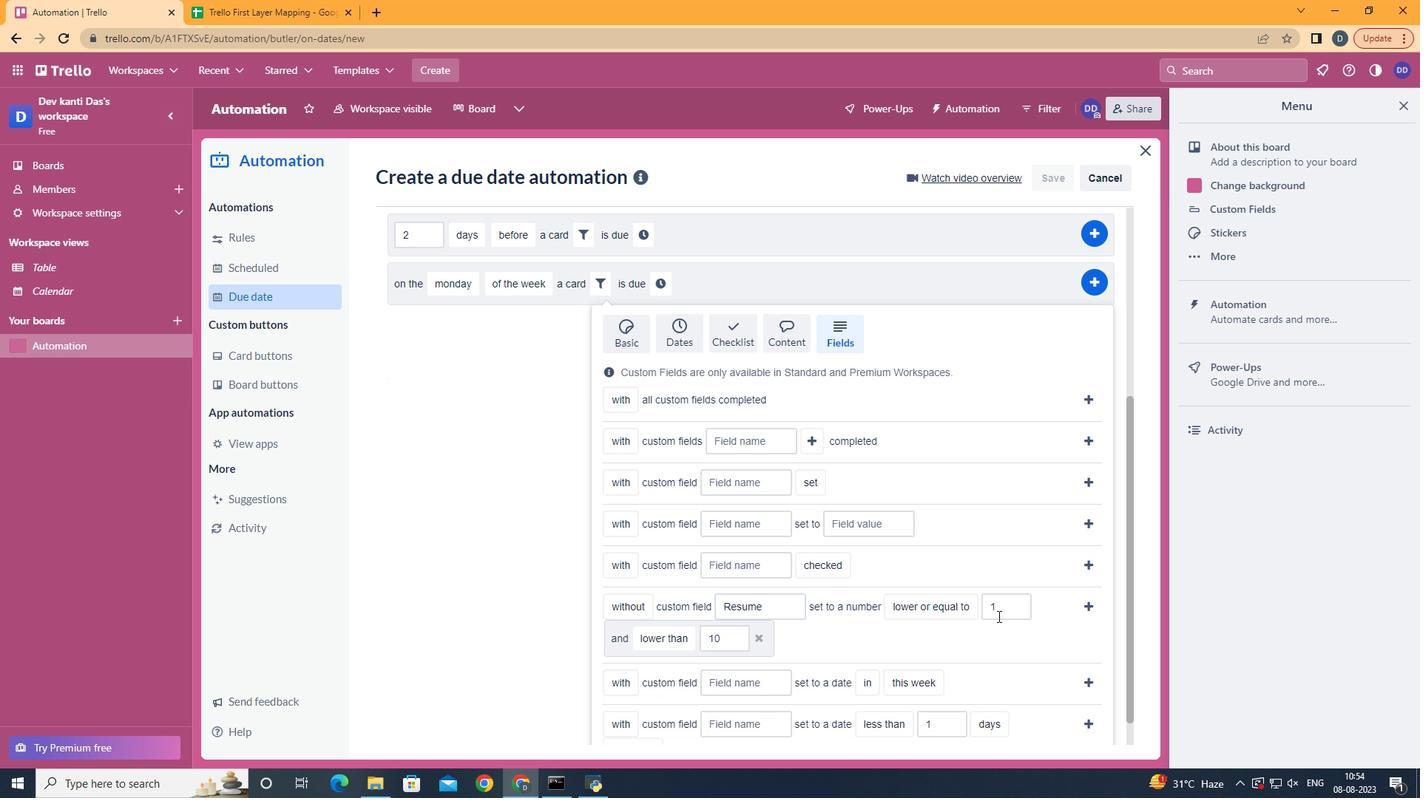 
Action: Mouse moved to (694, 579)
Screenshot: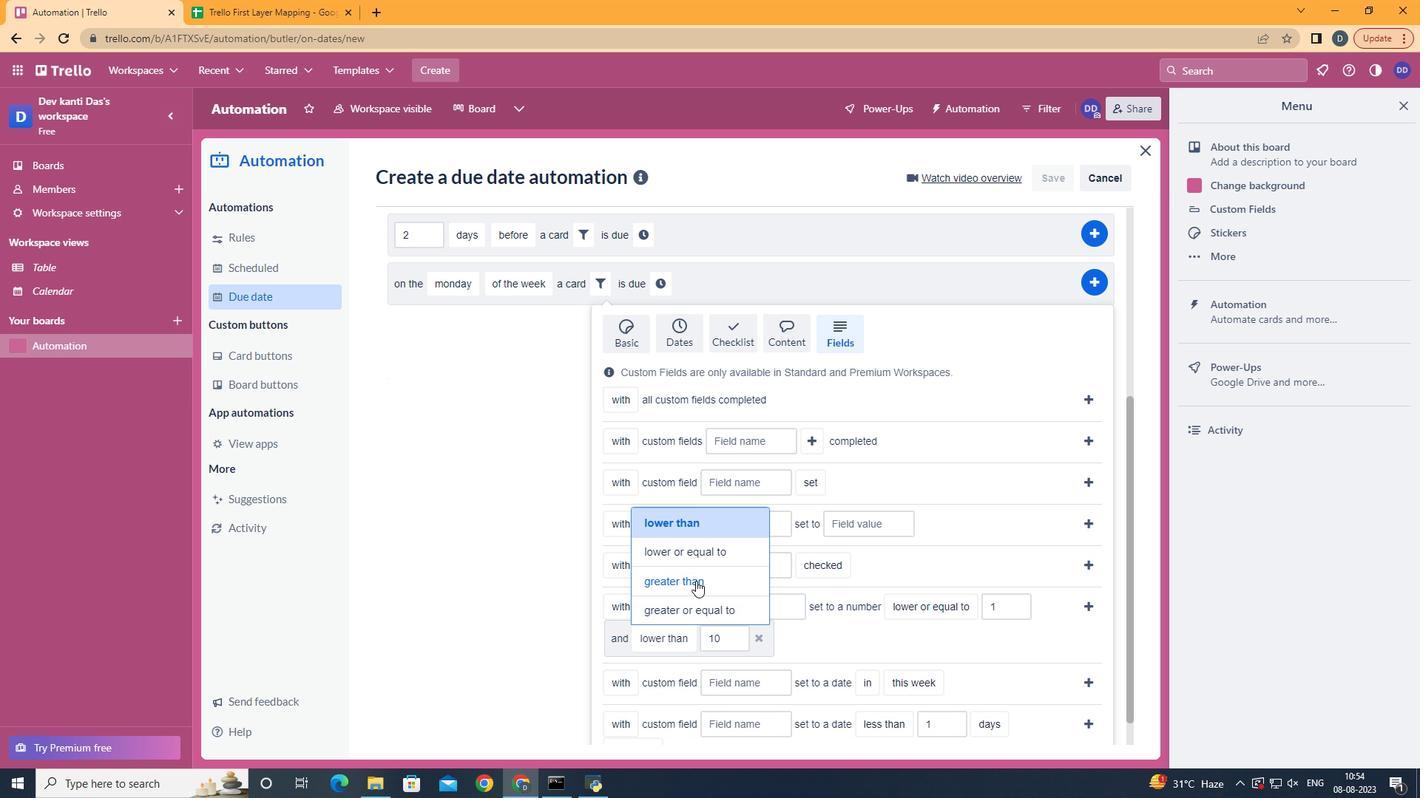 
Action: Mouse pressed left at (694, 579)
Screenshot: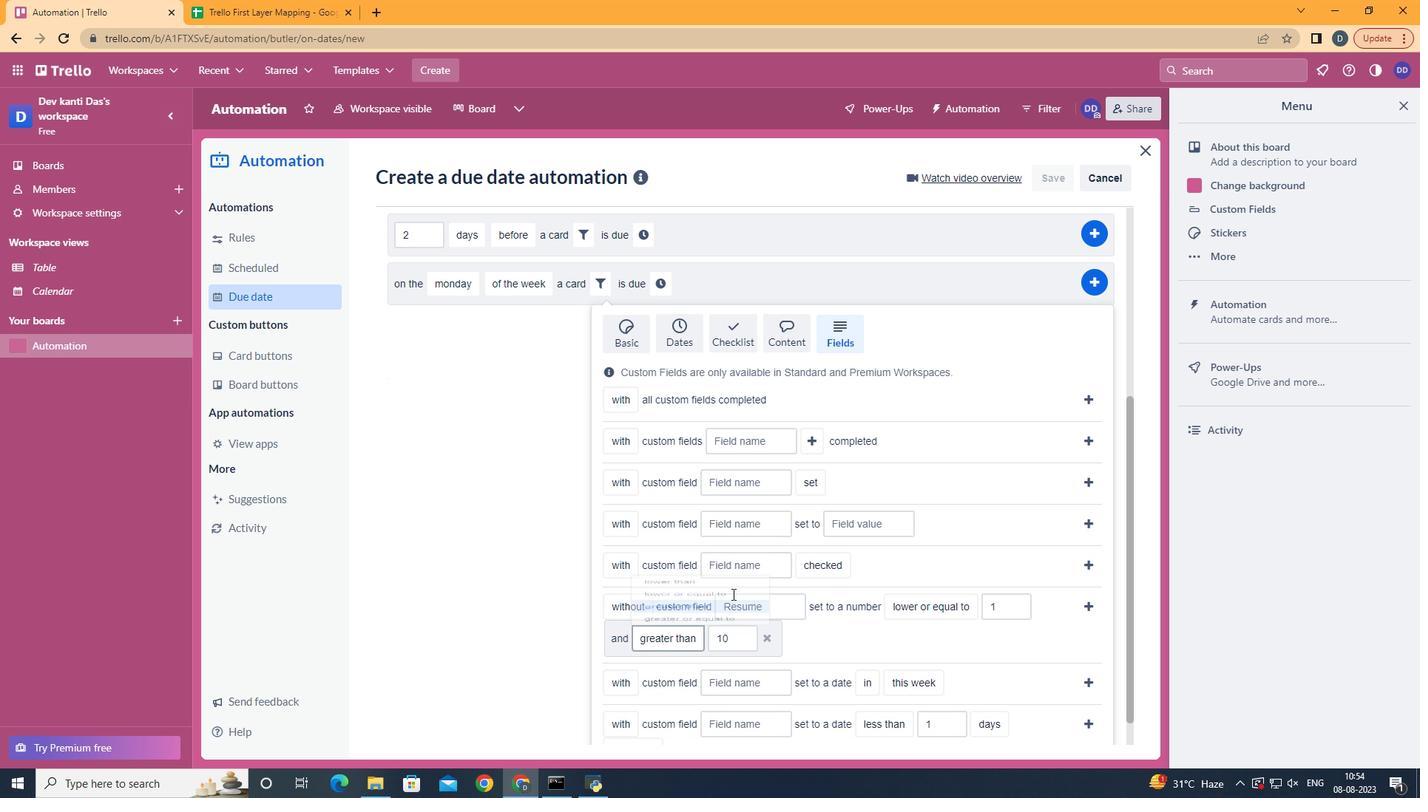 
Action: Mouse moved to (1089, 605)
Screenshot: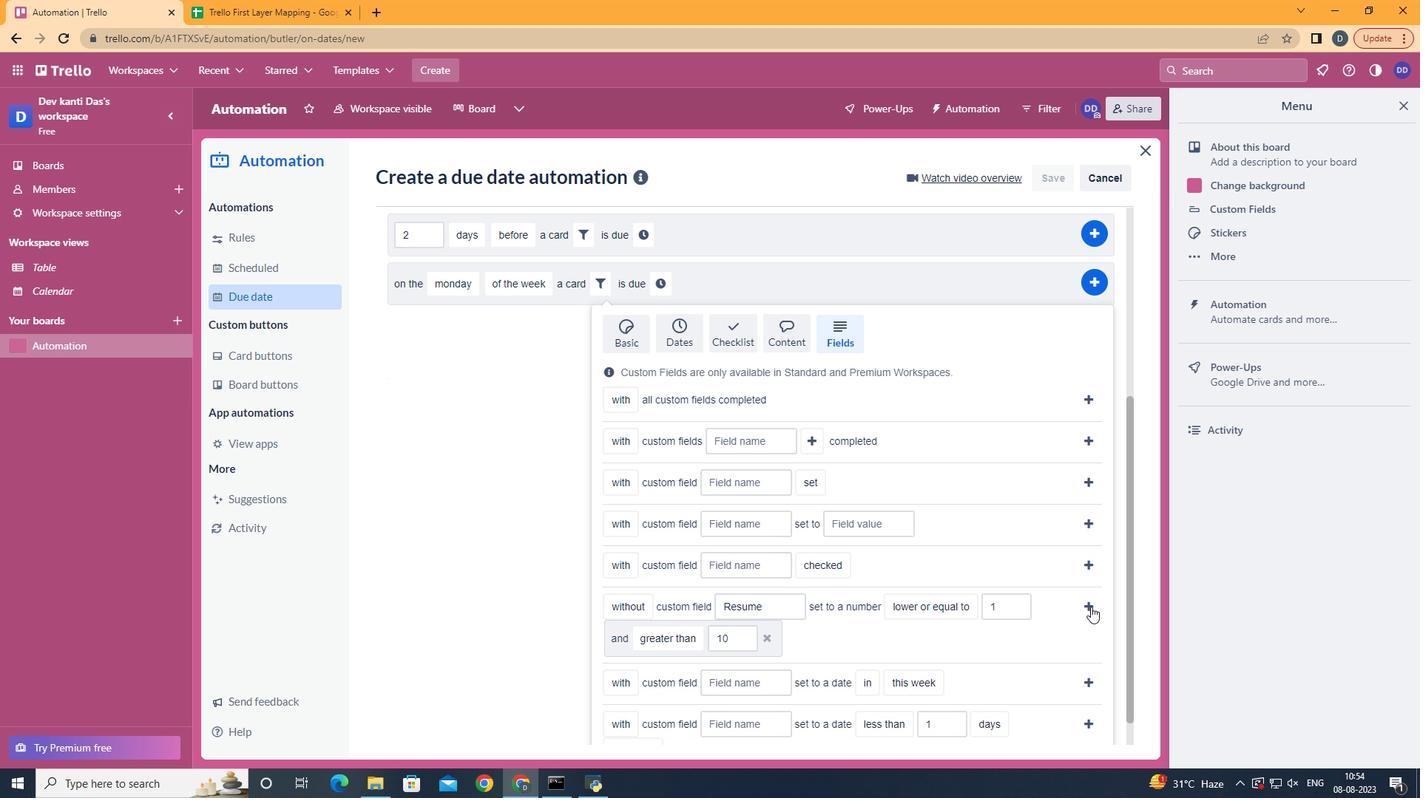 
Action: Mouse pressed left at (1089, 605)
Screenshot: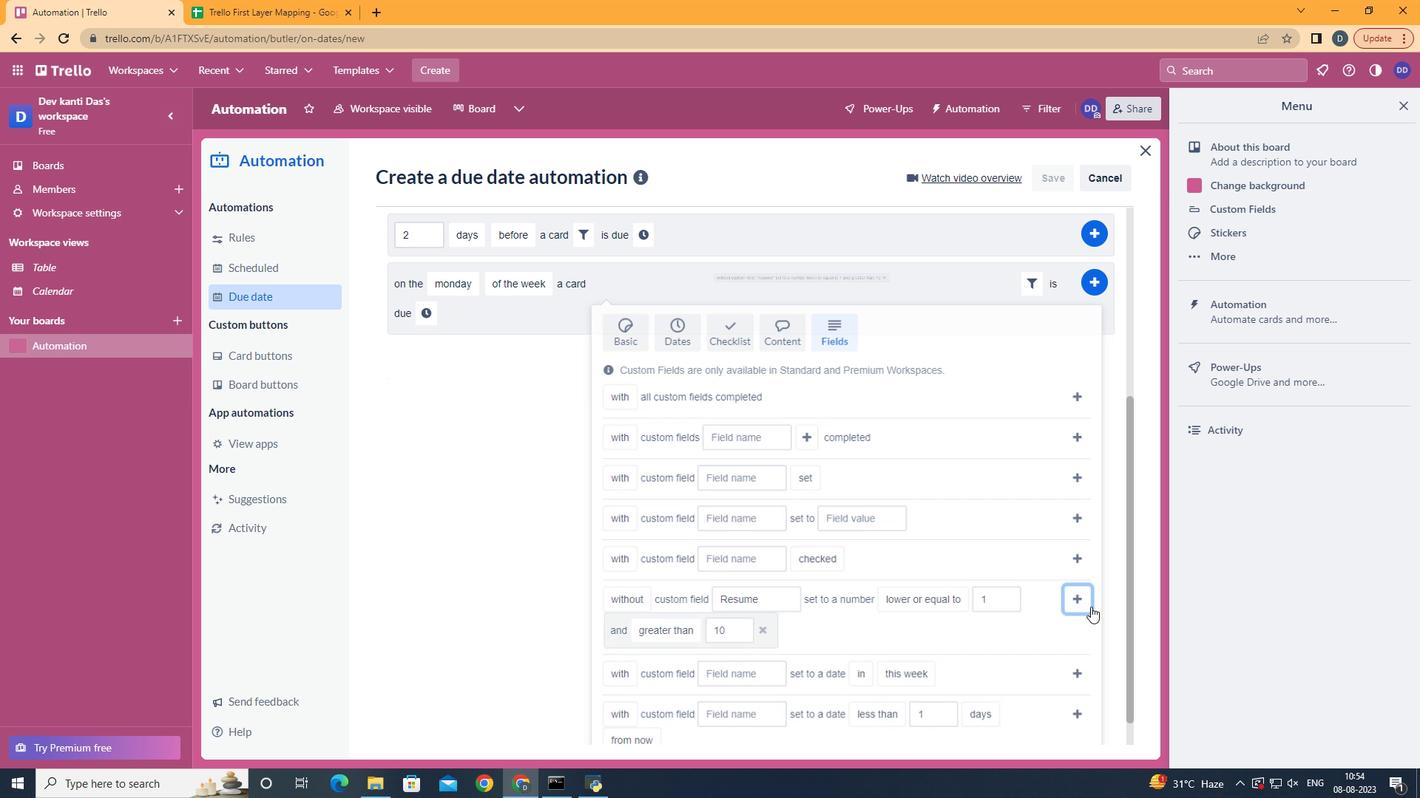 
Action: Mouse moved to (426, 628)
Screenshot: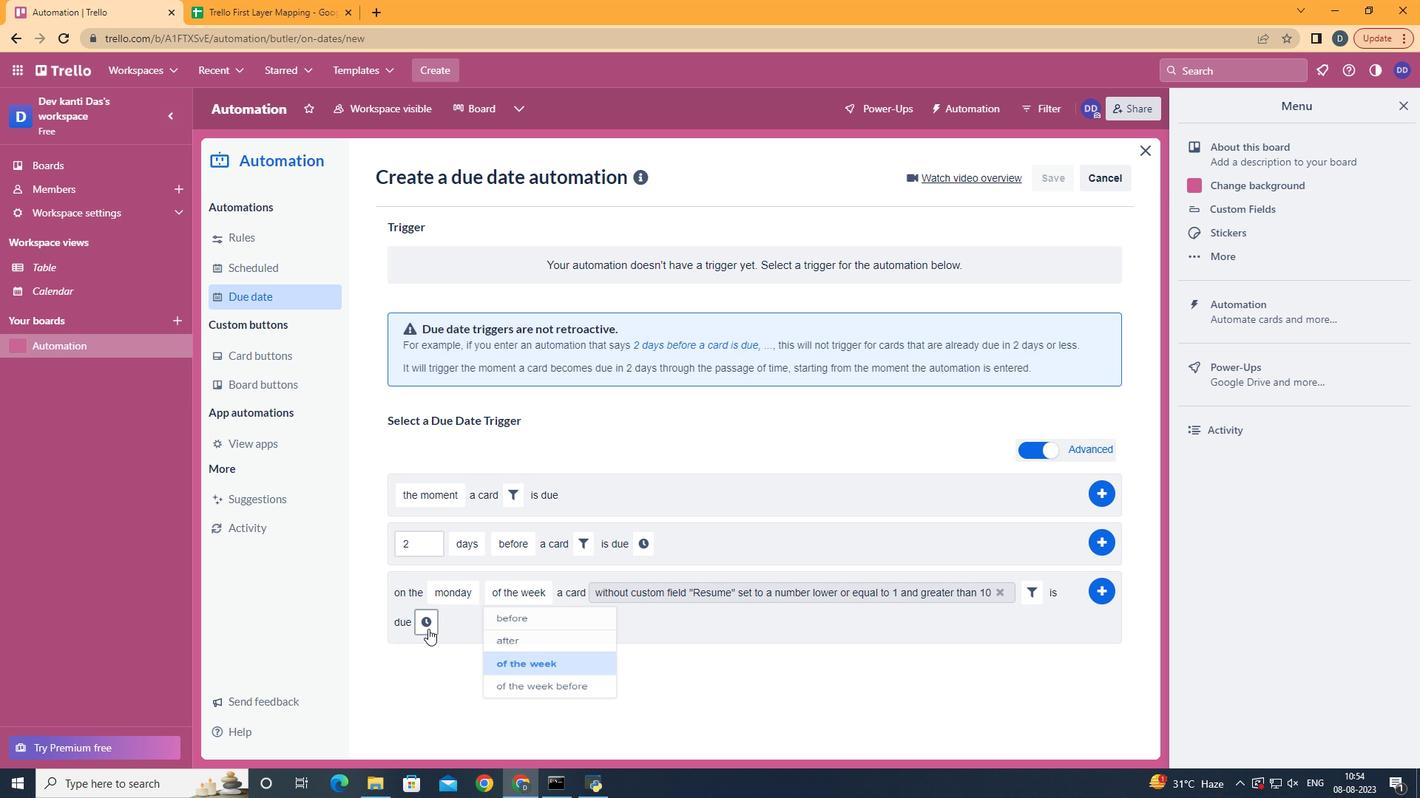 
Action: Mouse pressed left at (426, 628)
Screenshot: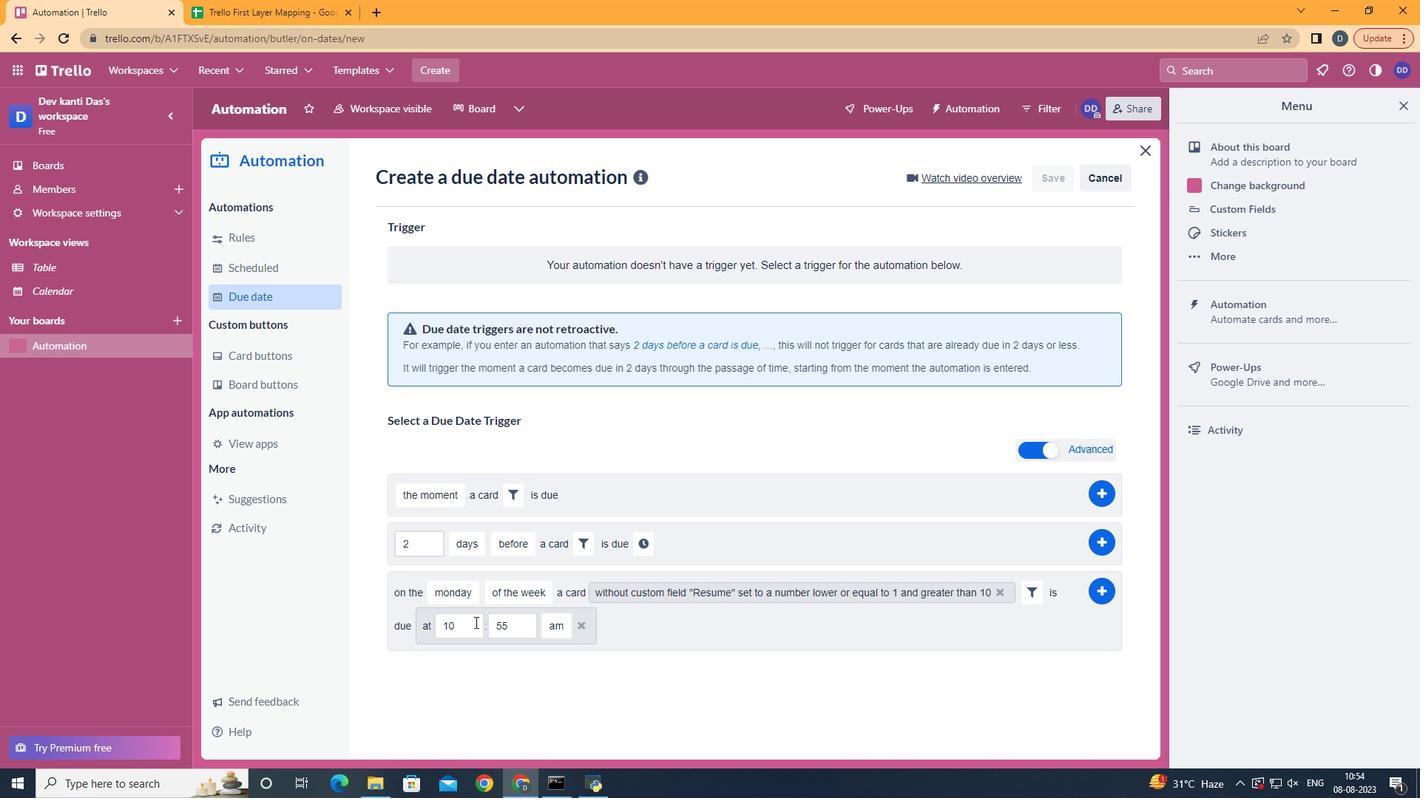 
Action: Mouse moved to (476, 620)
Screenshot: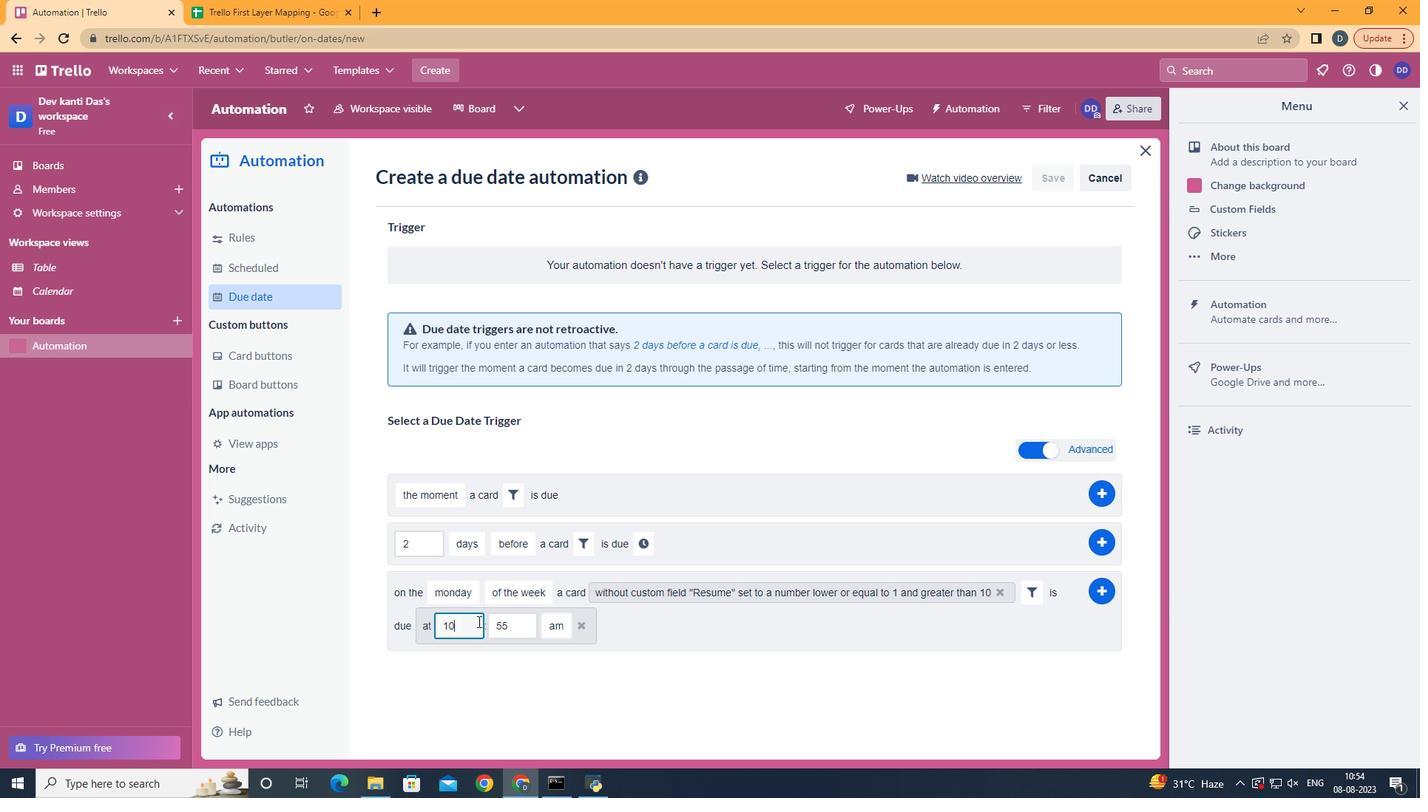 
Action: Mouse pressed left at (476, 620)
Screenshot: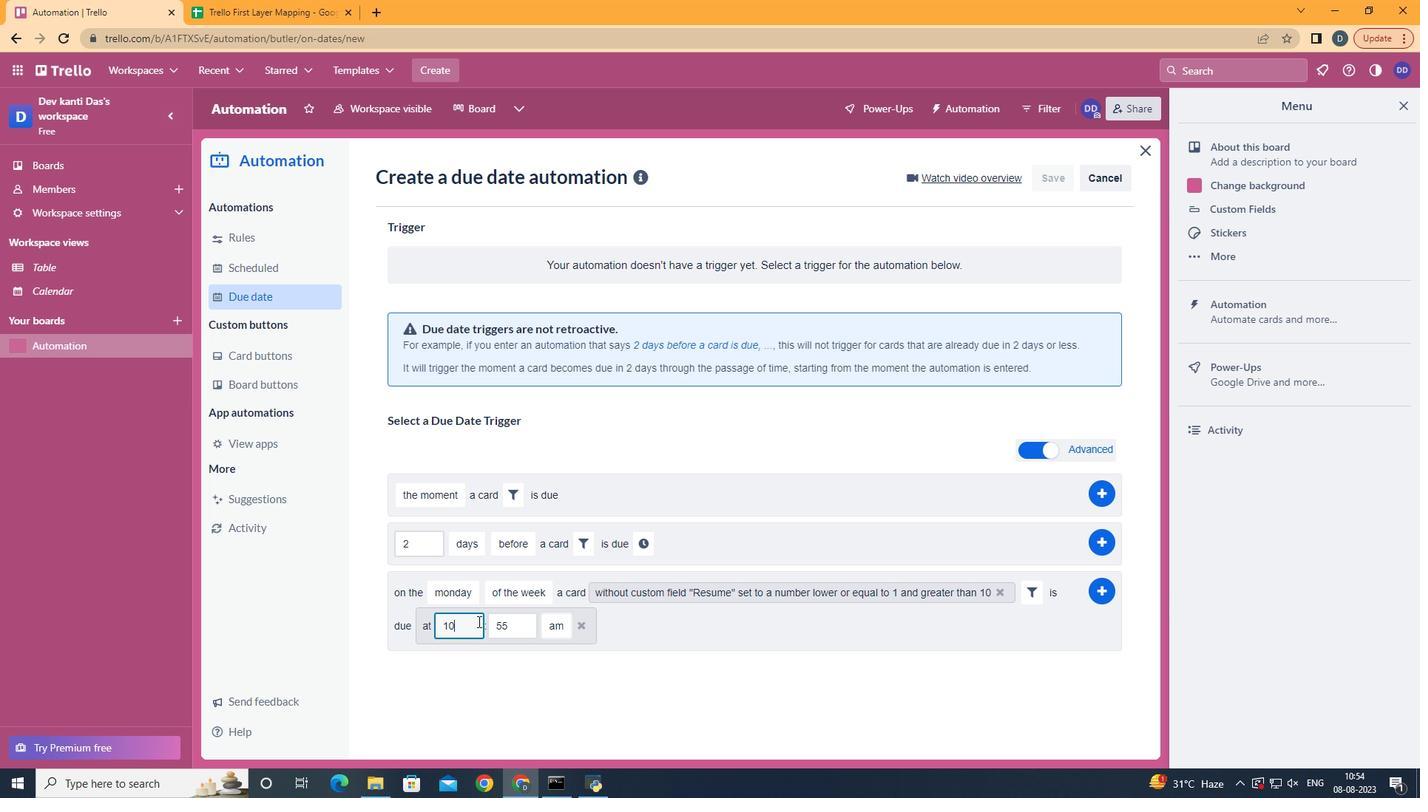 
Action: Key pressed <Key.backspace>1
Screenshot: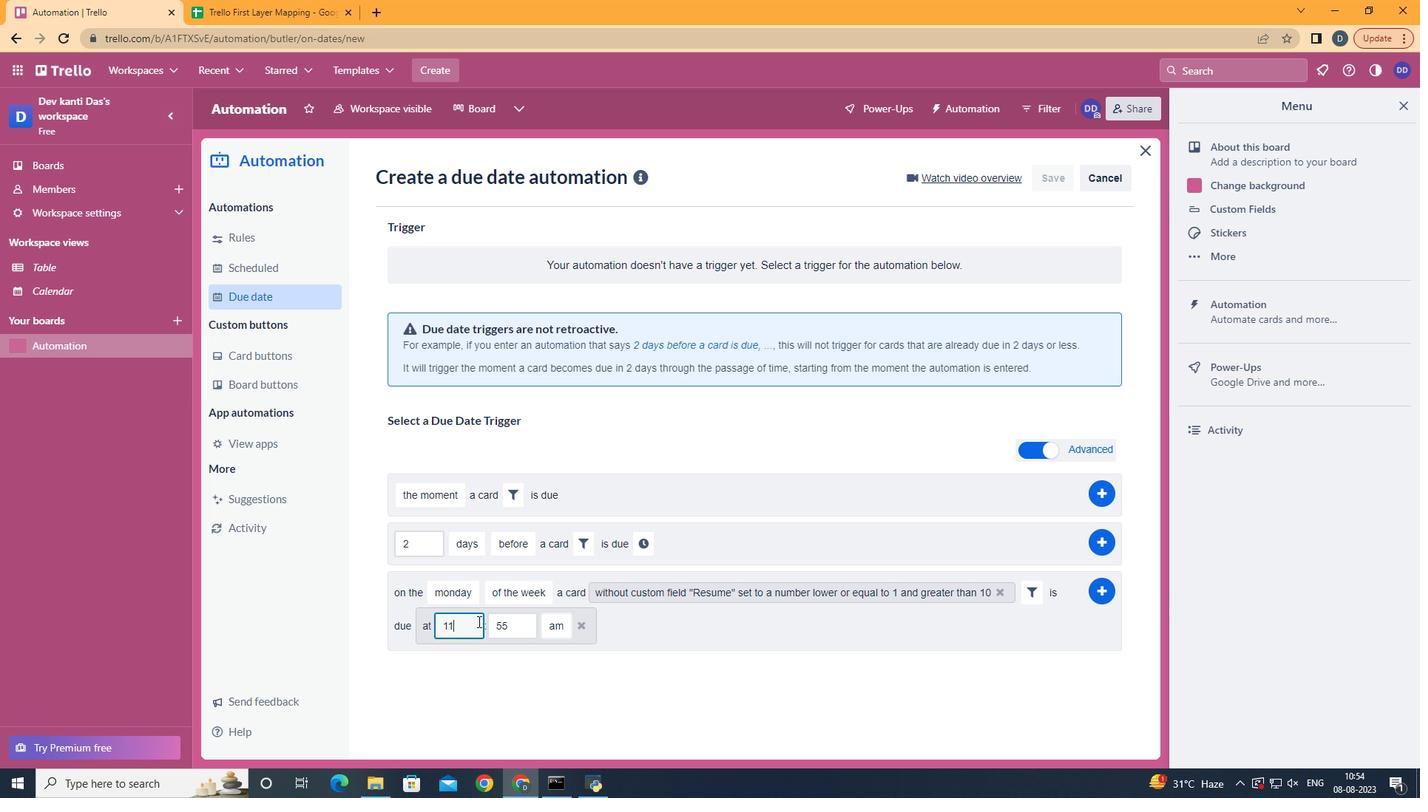 
Action: Mouse moved to (533, 619)
Screenshot: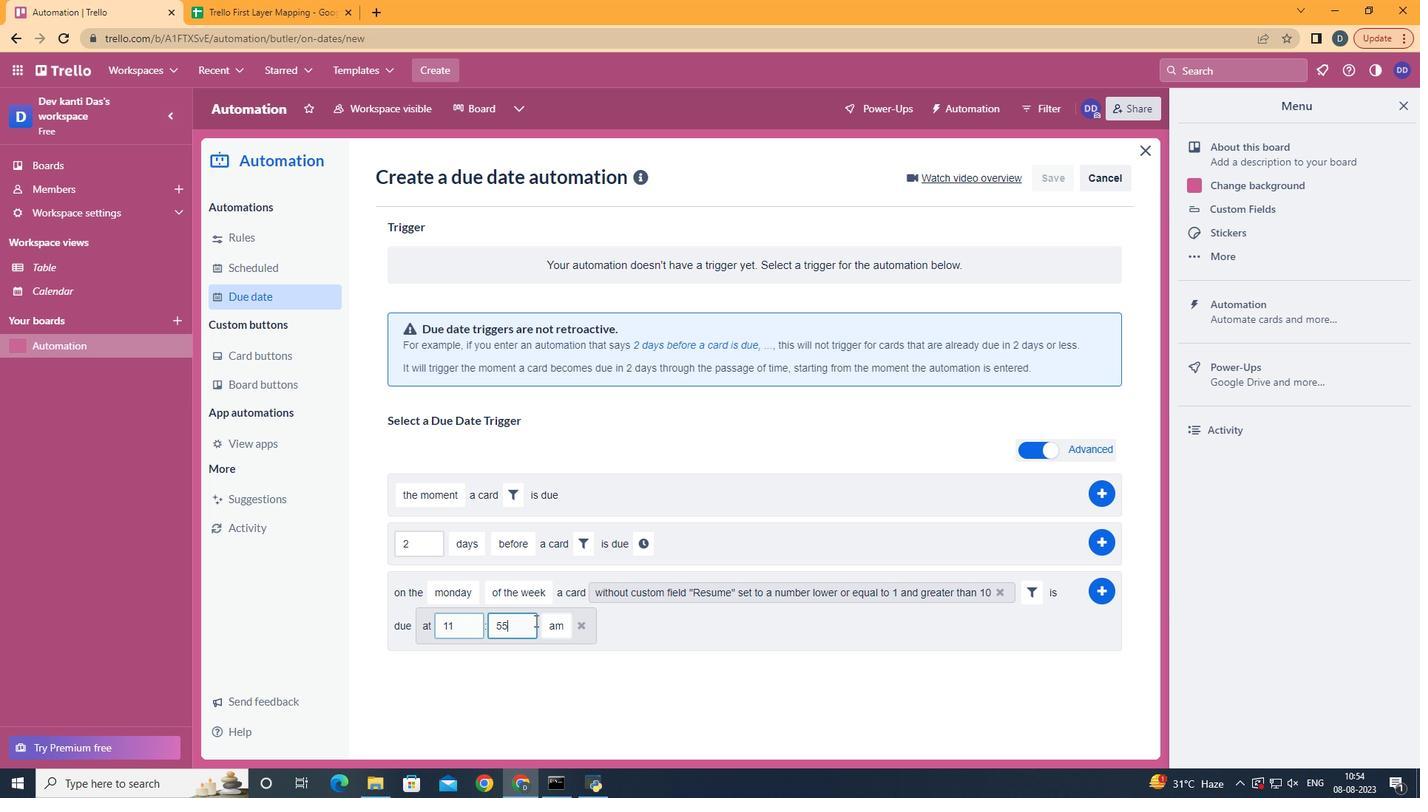 
Action: Mouse pressed left at (533, 619)
Screenshot: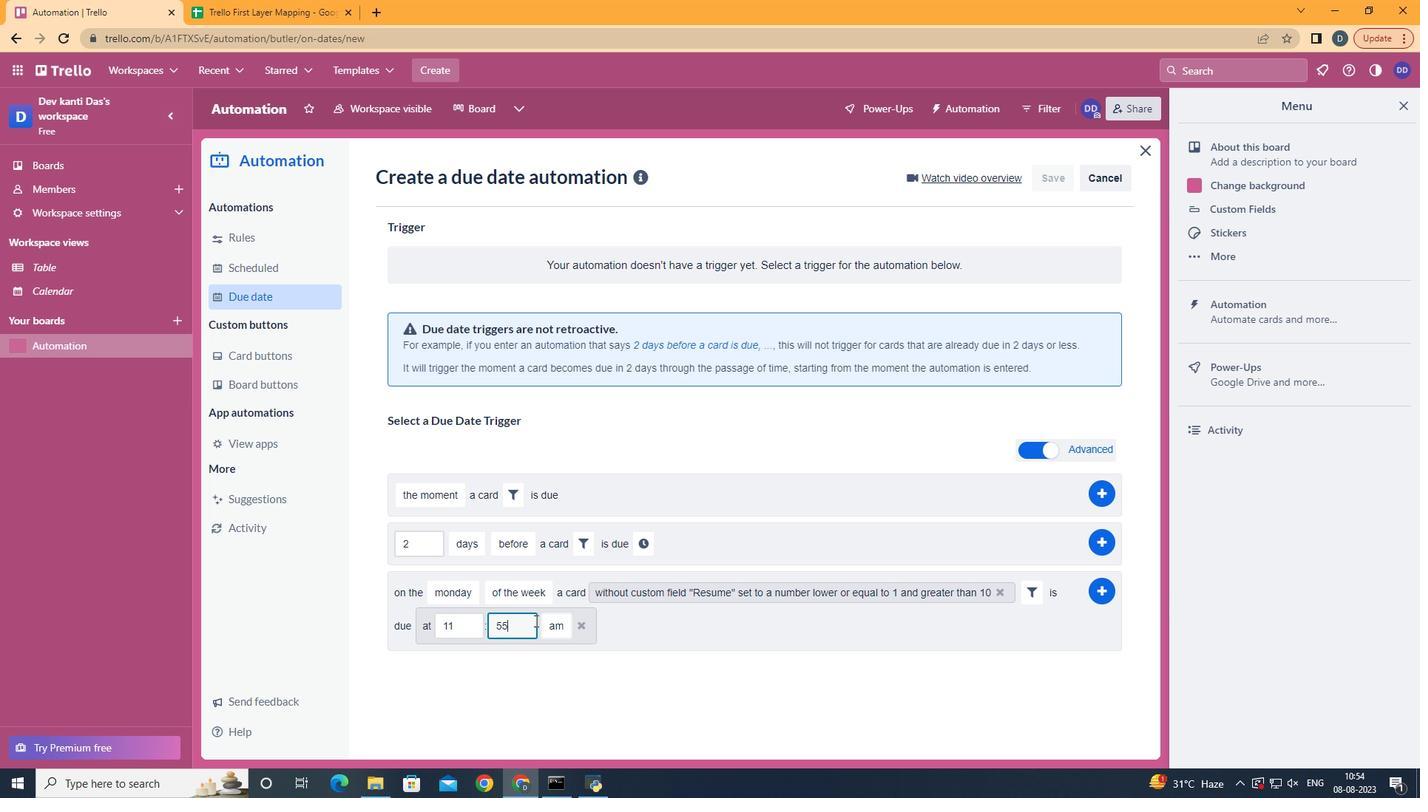
Action: Key pressed <Key.backspace><Key.backspace>00
Screenshot: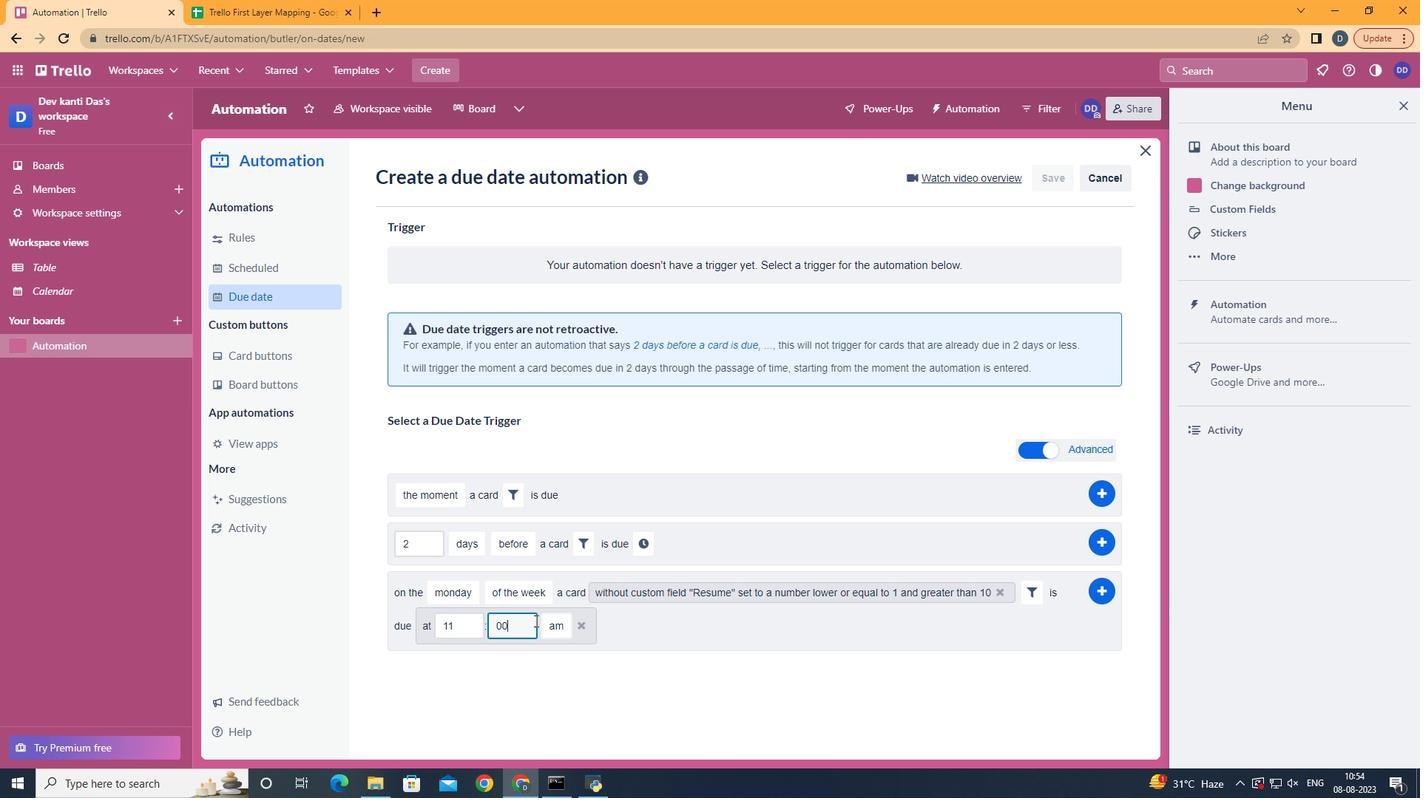 
Action: Mouse moved to (1104, 593)
Screenshot: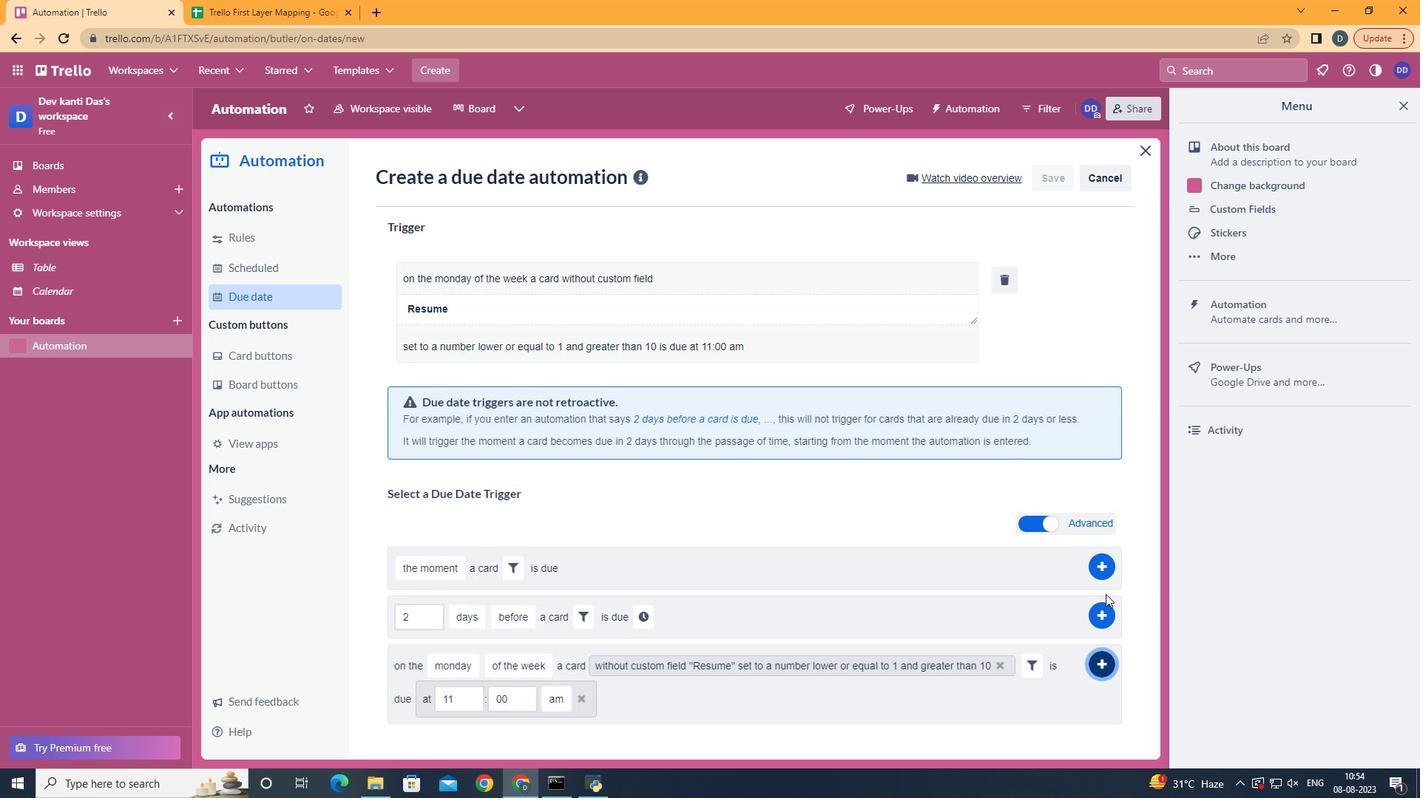 
Action: Mouse pressed left at (1104, 593)
Screenshot: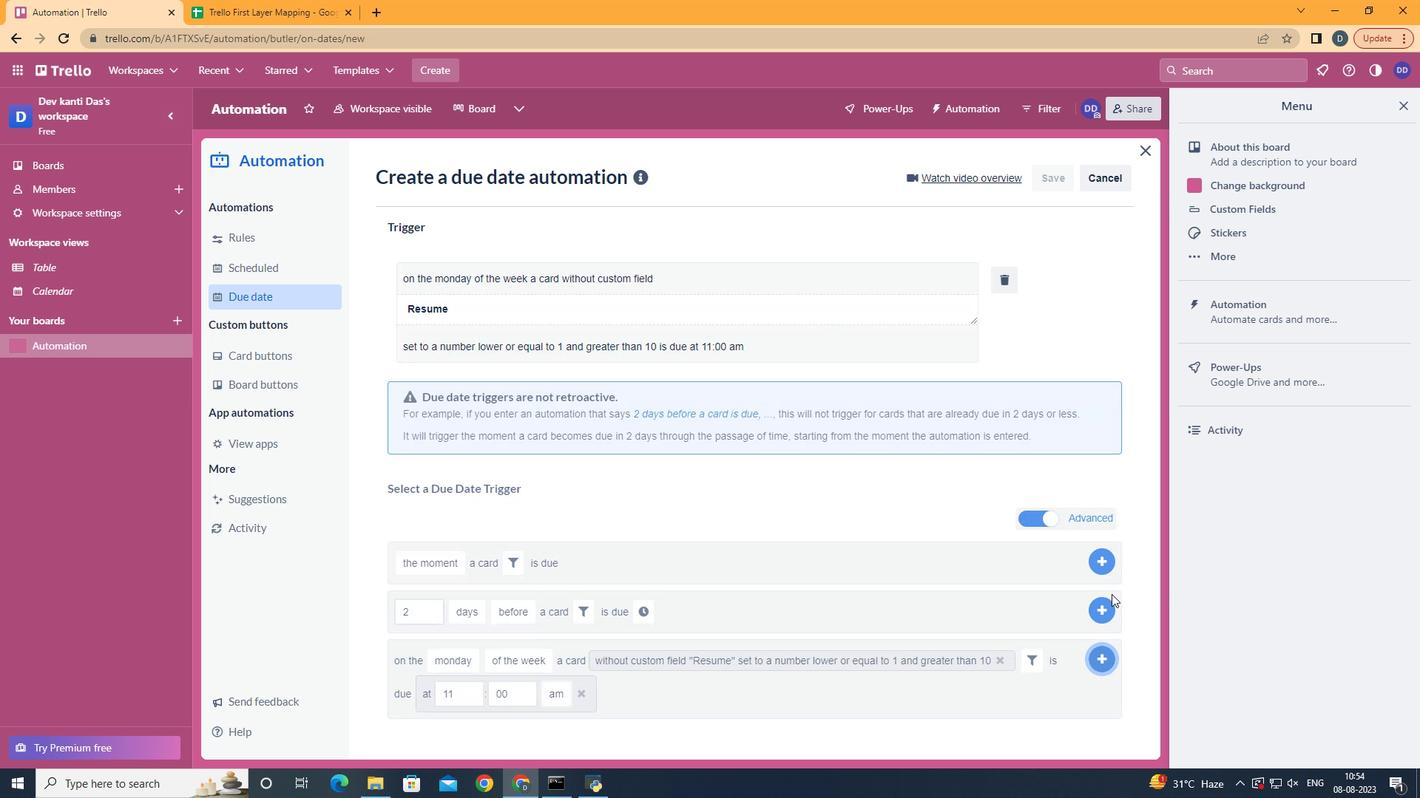 
Action: Mouse moved to (842, 261)
Screenshot: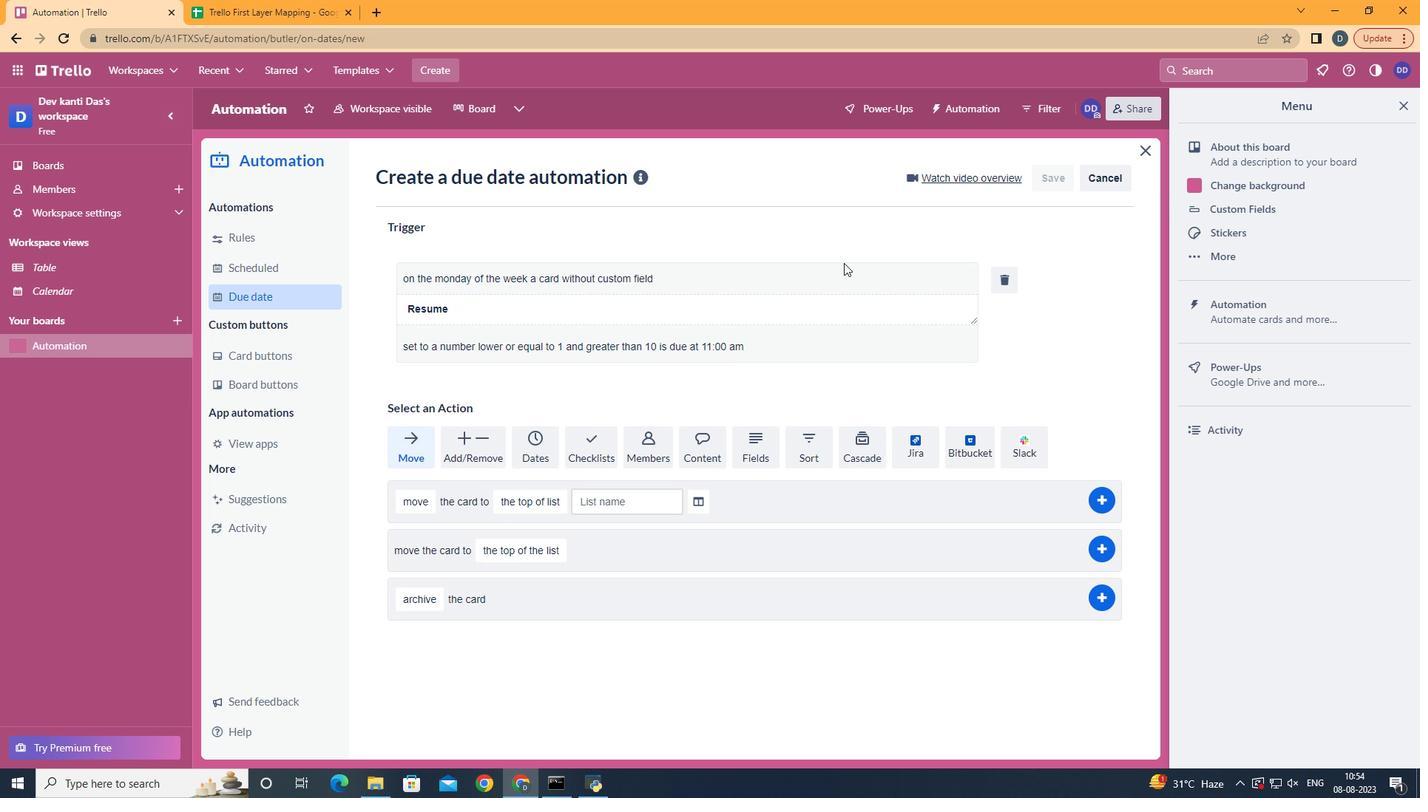 
